 Task: Look for products in the category "Deodrant & Shave" from Preserve only.
Action: Mouse moved to (263, 120)
Screenshot: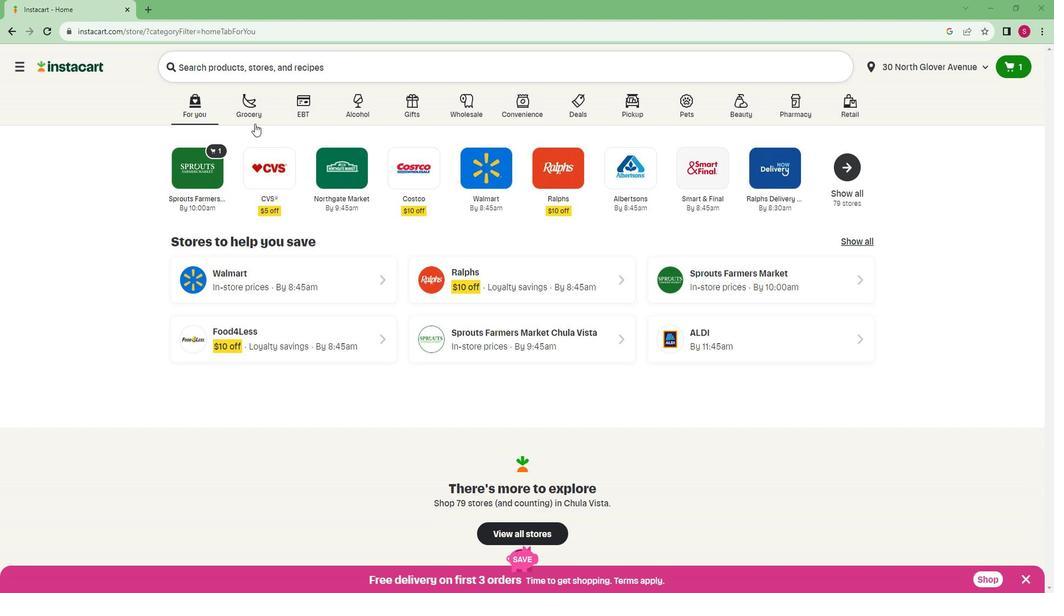 
Action: Mouse pressed left at (263, 120)
Screenshot: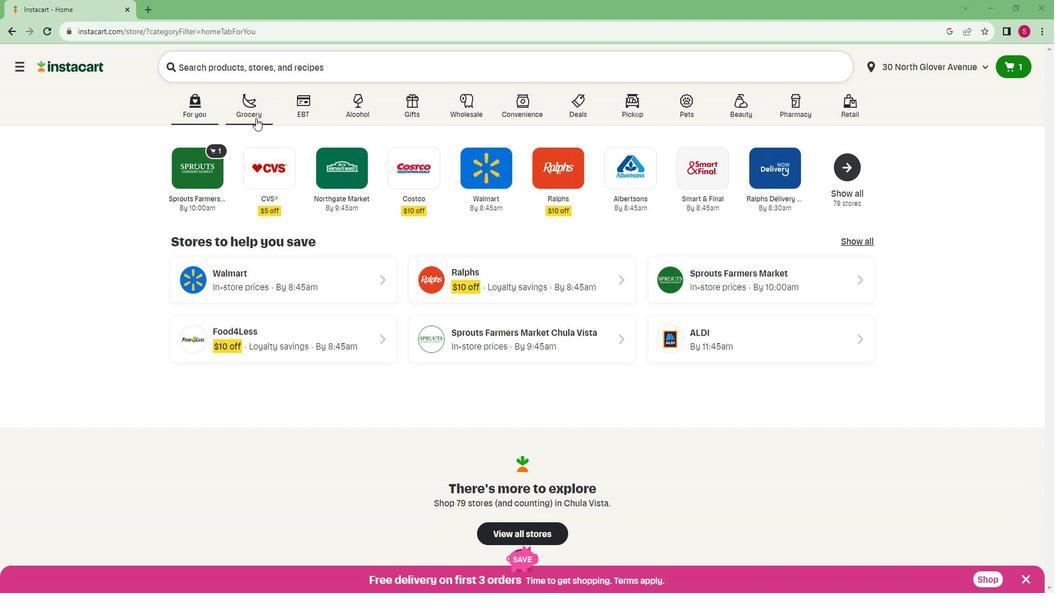 
Action: Mouse moved to (207, 361)
Screenshot: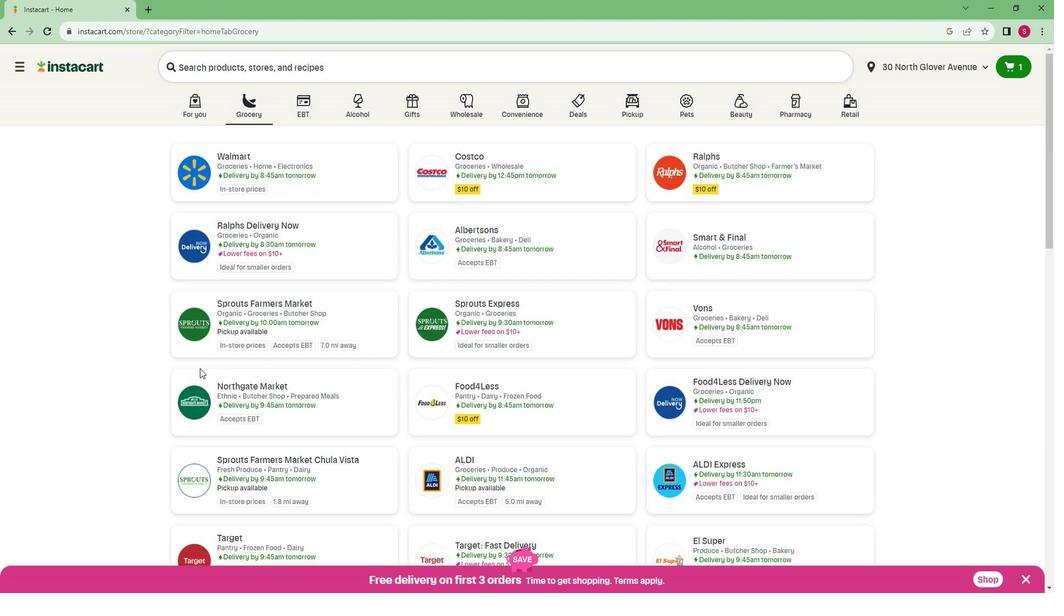 
Action: Mouse scrolled (207, 361) with delta (0, 0)
Screenshot: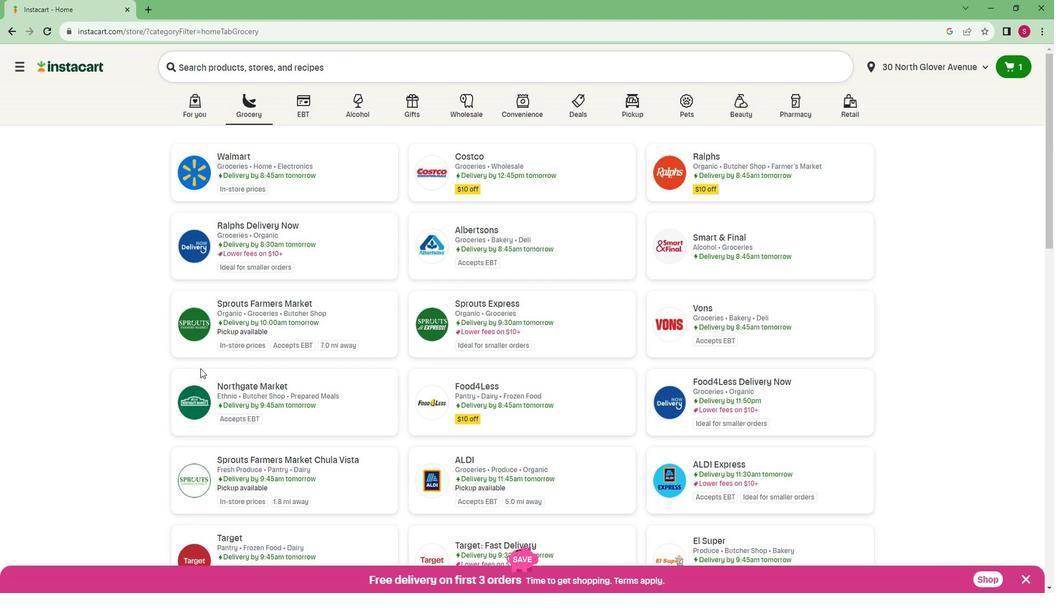
Action: Mouse scrolled (207, 361) with delta (0, 0)
Screenshot: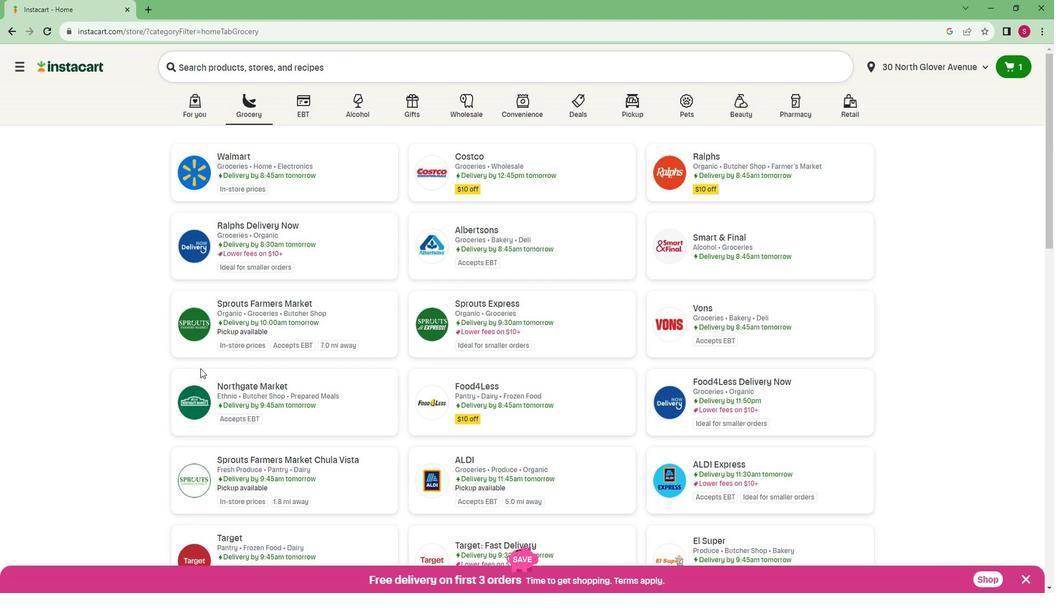 
Action: Mouse scrolled (207, 361) with delta (0, 0)
Screenshot: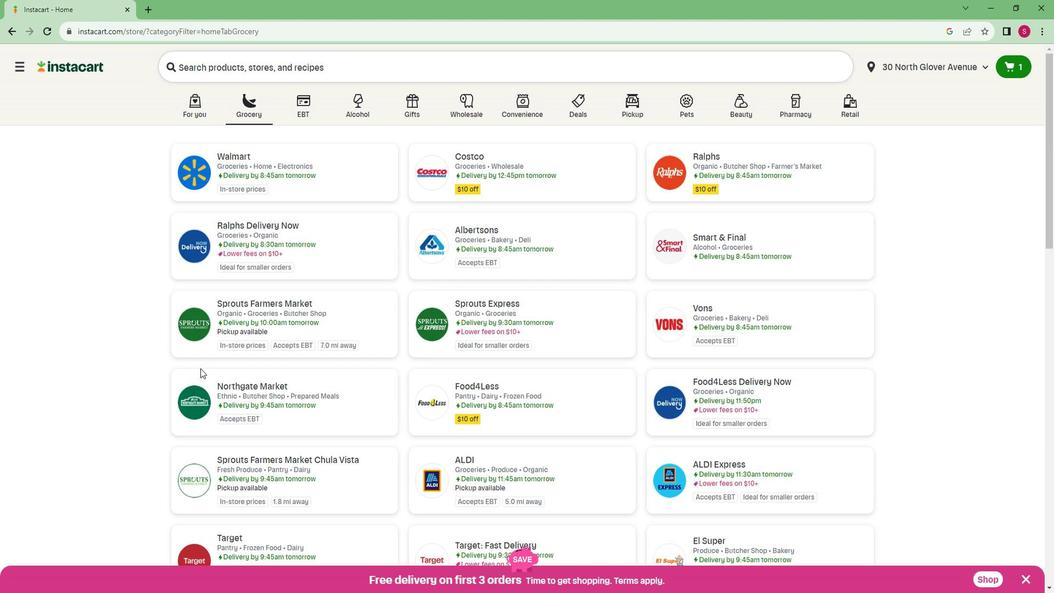 
Action: Mouse scrolled (207, 361) with delta (0, 0)
Screenshot: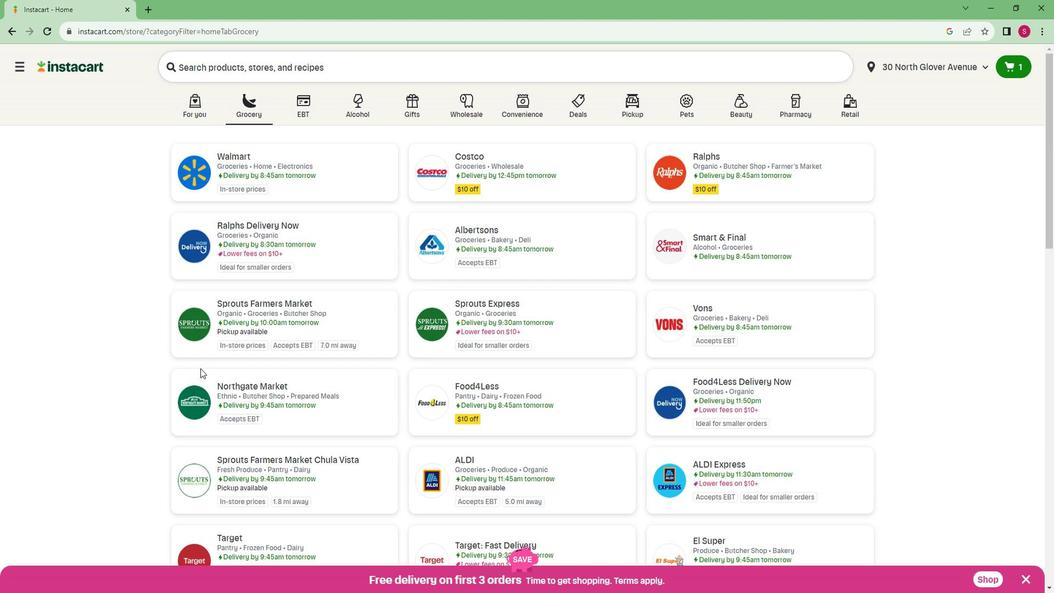 
Action: Mouse scrolled (207, 361) with delta (0, 0)
Screenshot: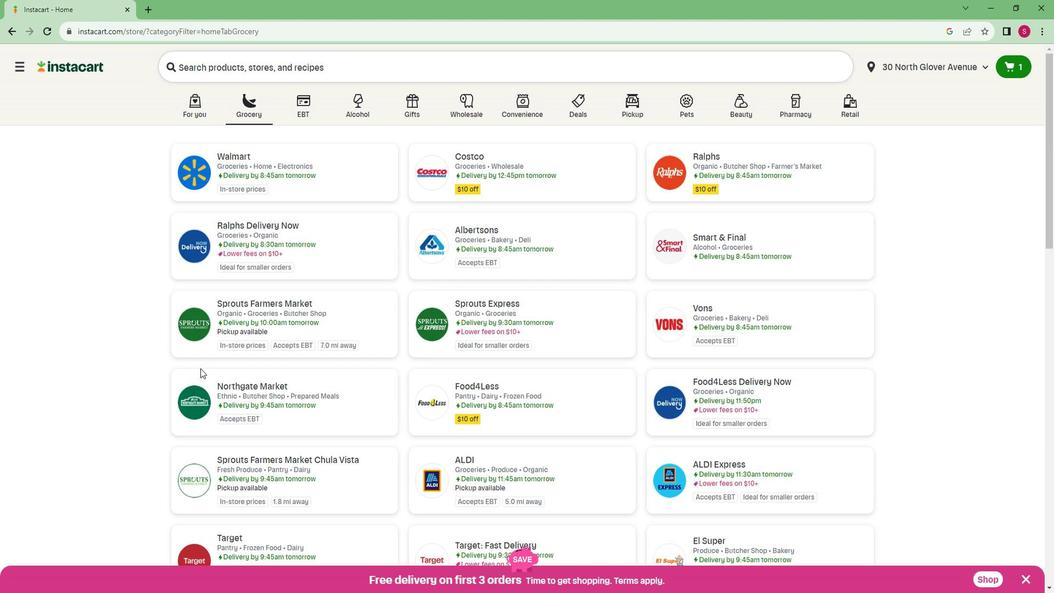 
Action: Mouse scrolled (207, 361) with delta (0, 0)
Screenshot: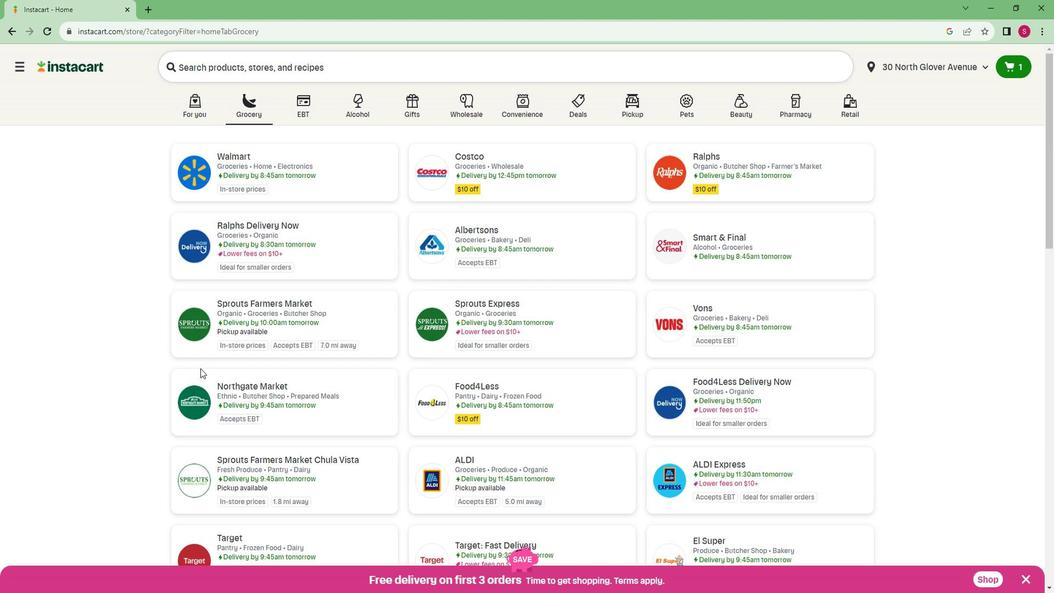 
Action: Mouse moved to (210, 347)
Screenshot: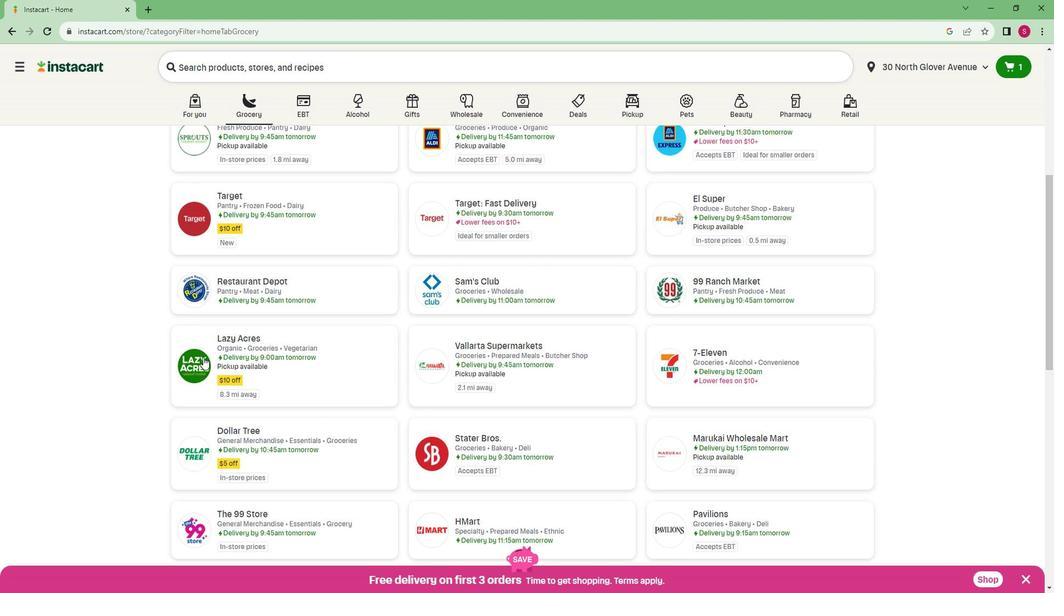 
Action: Mouse scrolled (210, 348) with delta (0, 0)
Screenshot: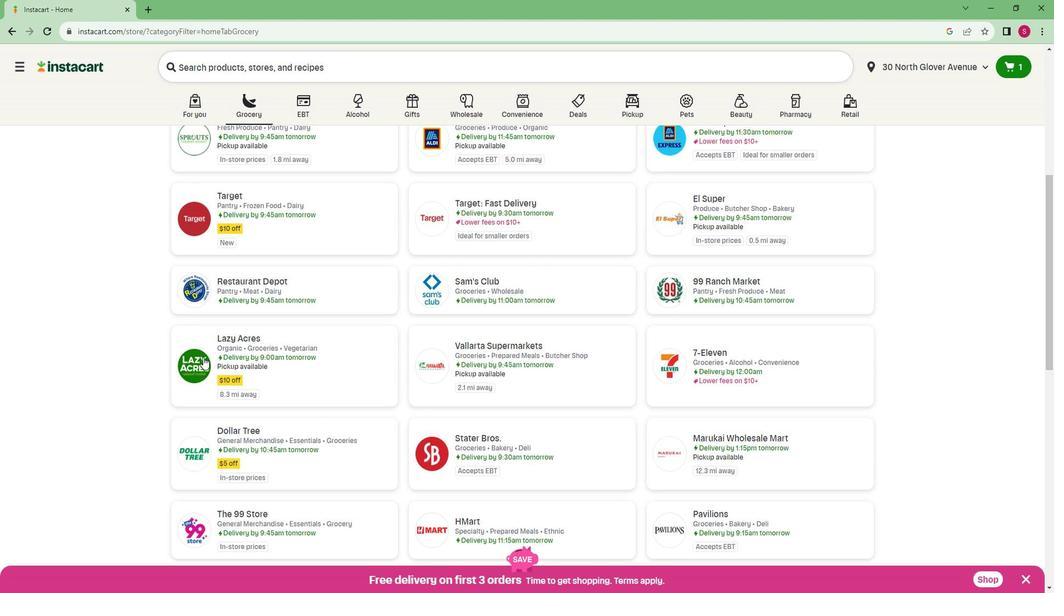 
Action: Mouse scrolled (210, 348) with delta (0, 0)
Screenshot: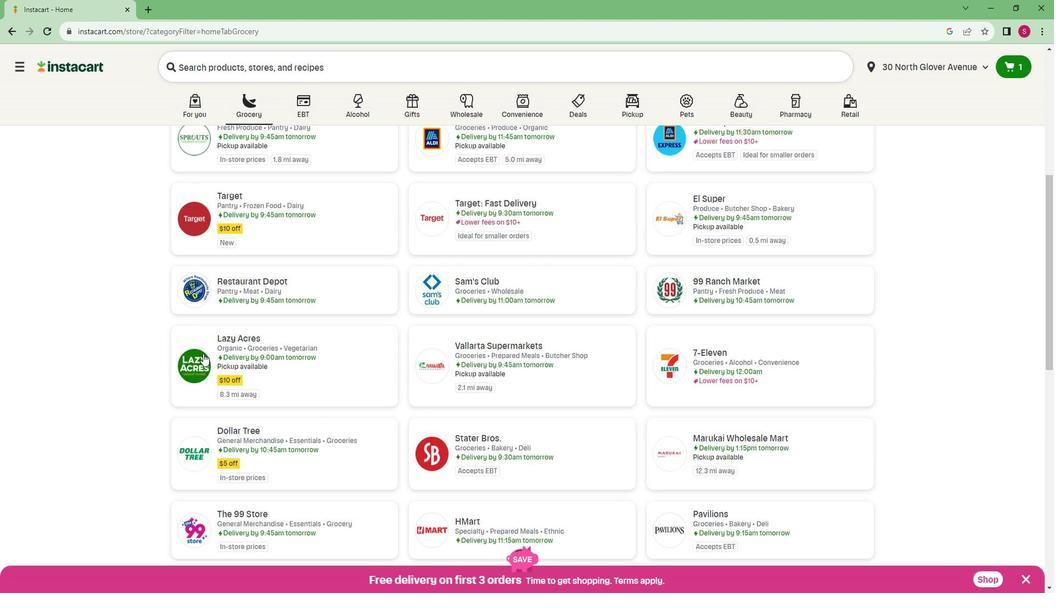 
Action: Mouse moved to (210, 345)
Screenshot: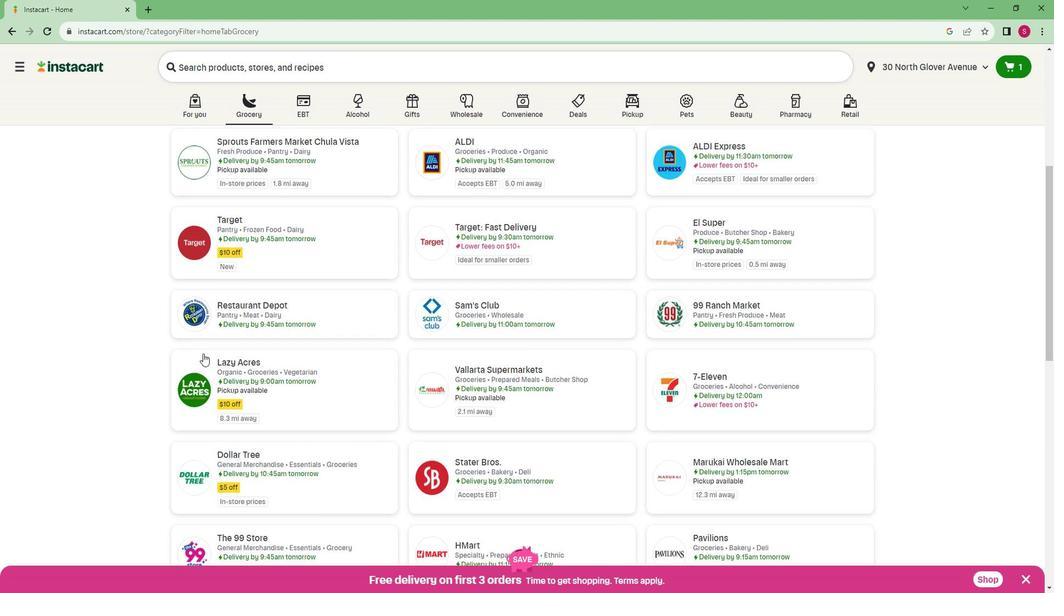 
Action: Mouse scrolled (210, 346) with delta (0, 0)
Screenshot: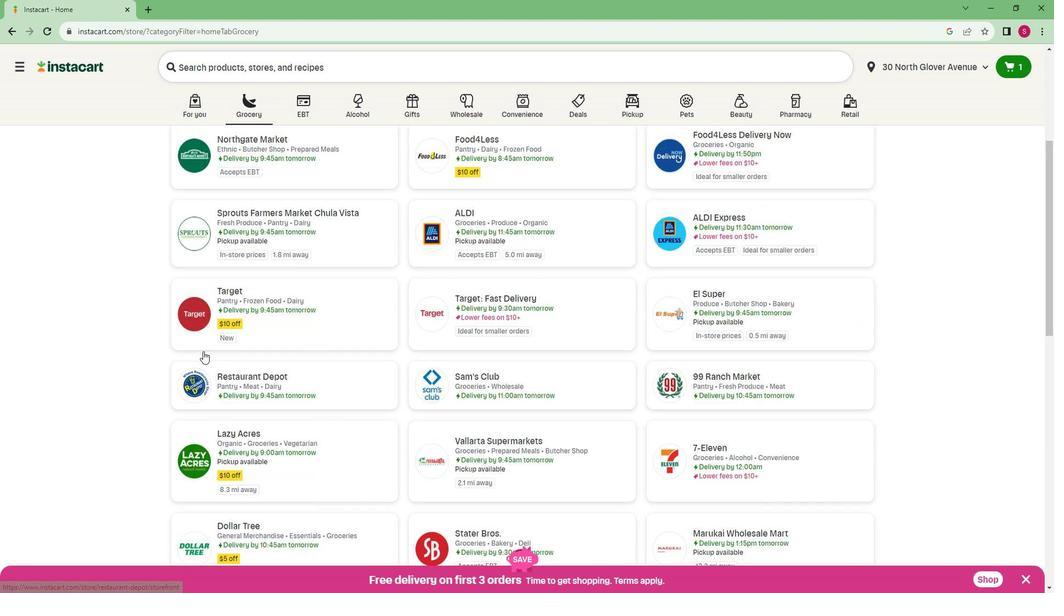 
Action: Mouse moved to (258, 169)
Screenshot: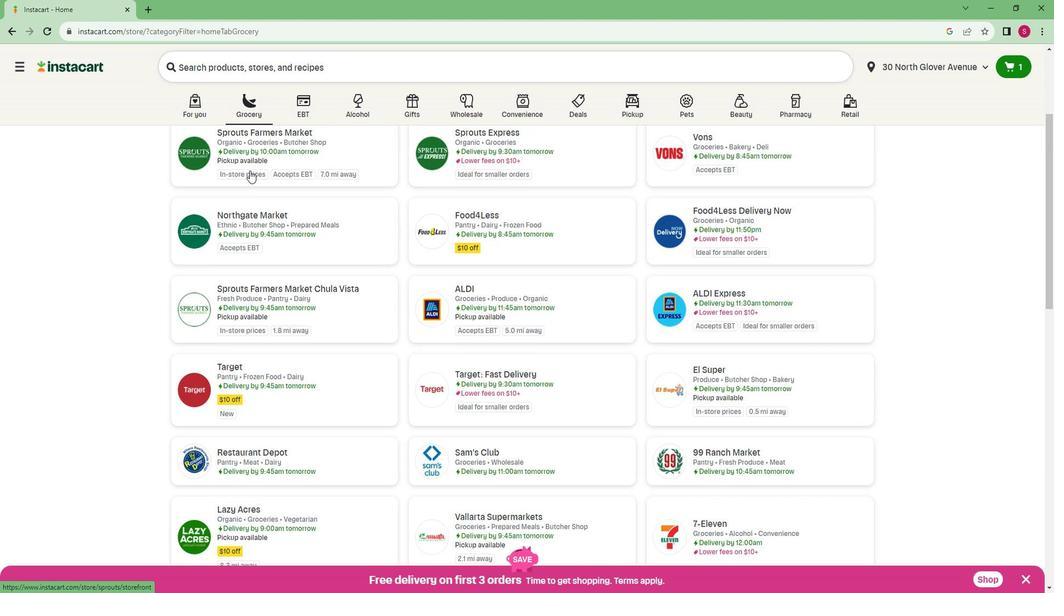 
Action: Mouse pressed left at (258, 169)
Screenshot: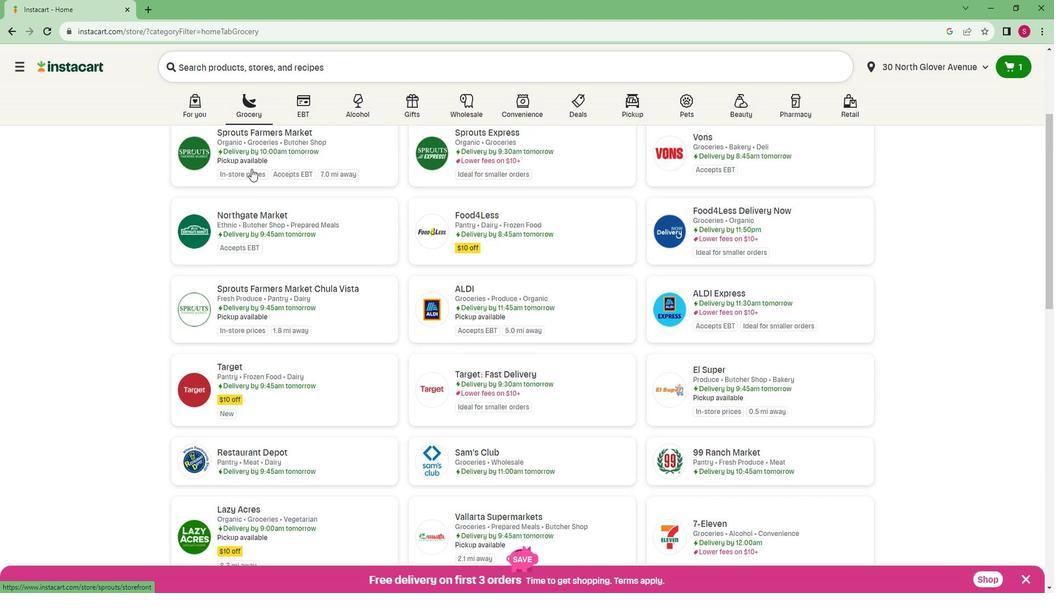 
Action: Mouse moved to (40, 396)
Screenshot: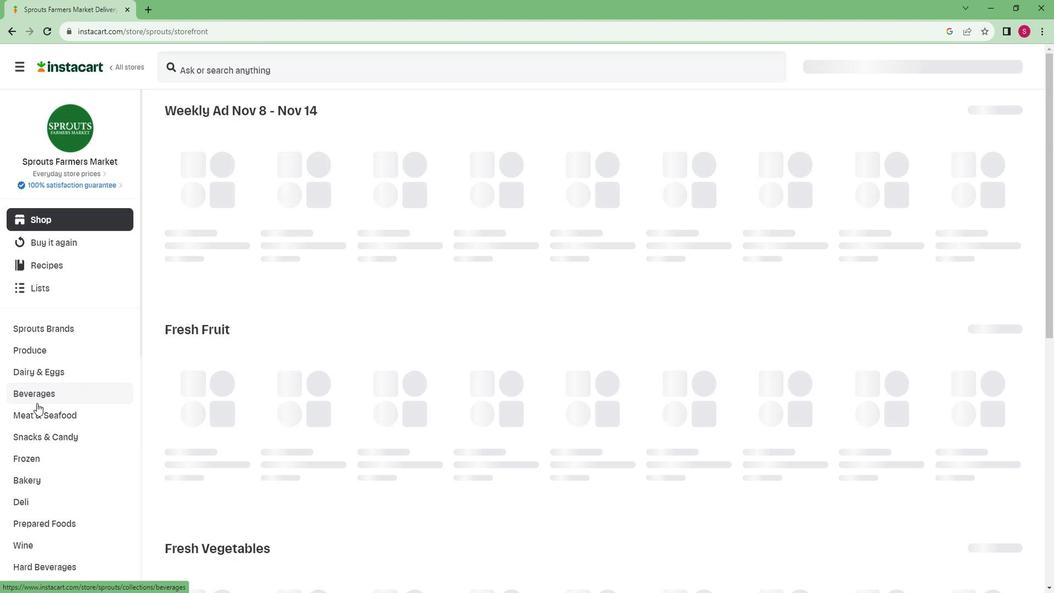 
Action: Mouse scrolled (40, 396) with delta (0, 0)
Screenshot: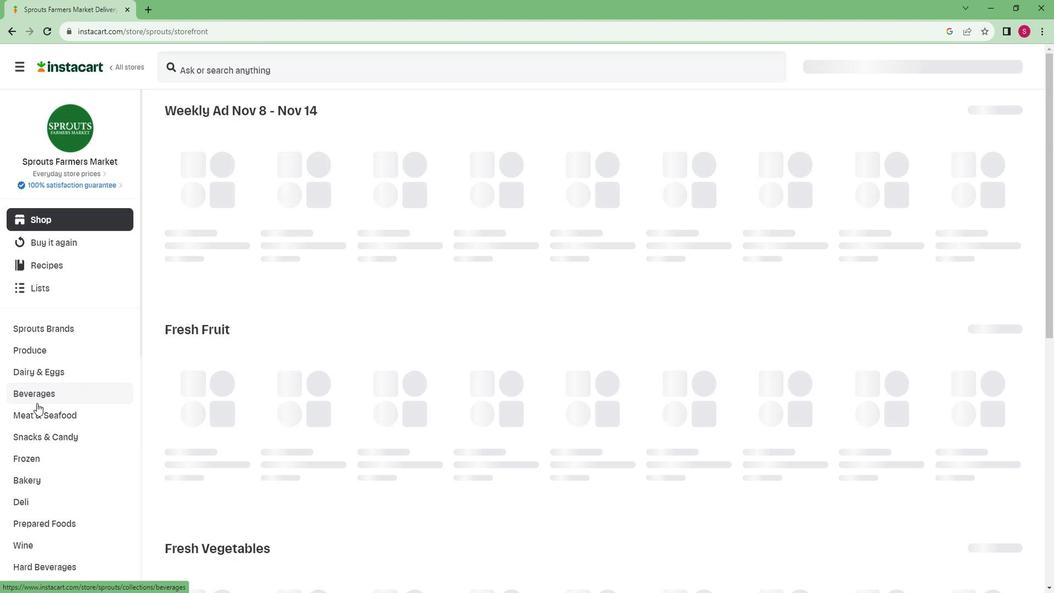 
Action: Mouse moved to (38, 397)
Screenshot: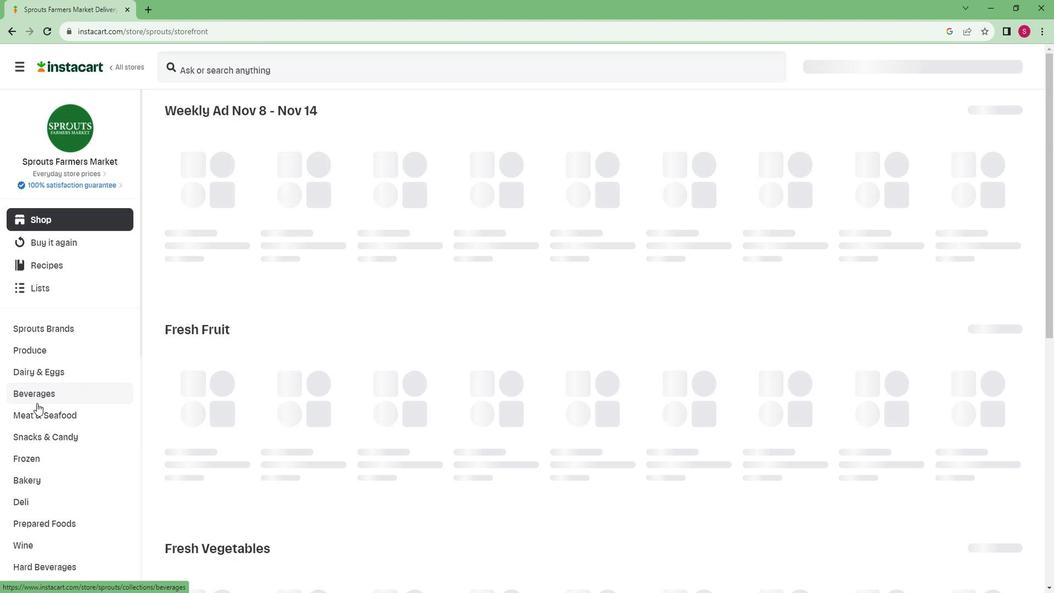 
Action: Mouse scrolled (38, 396) with delta (0, 0)
Screenshot: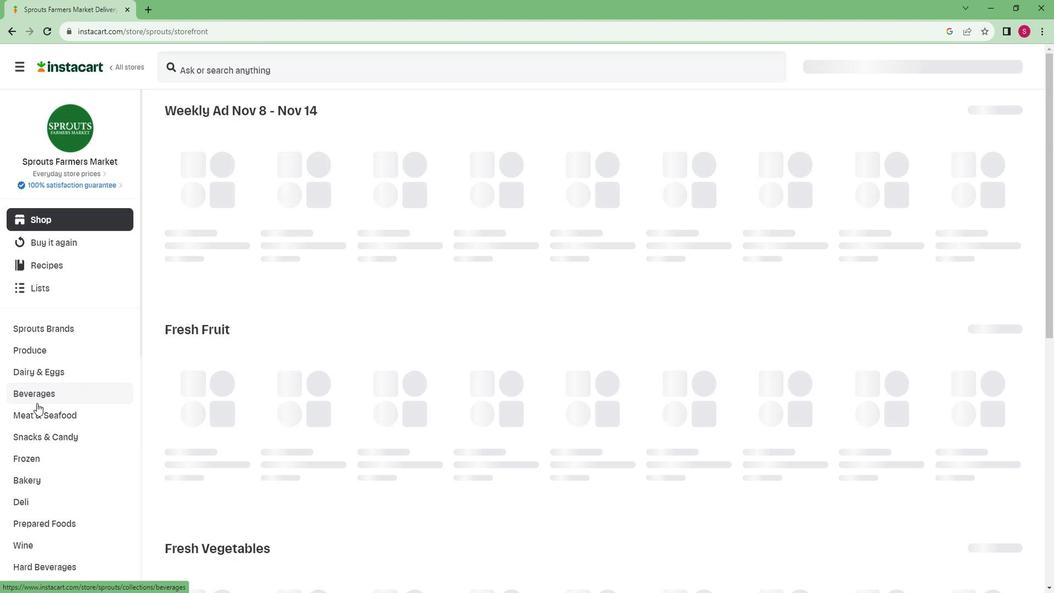 
Action: Mouse moved to (36, 397)
Screenshot: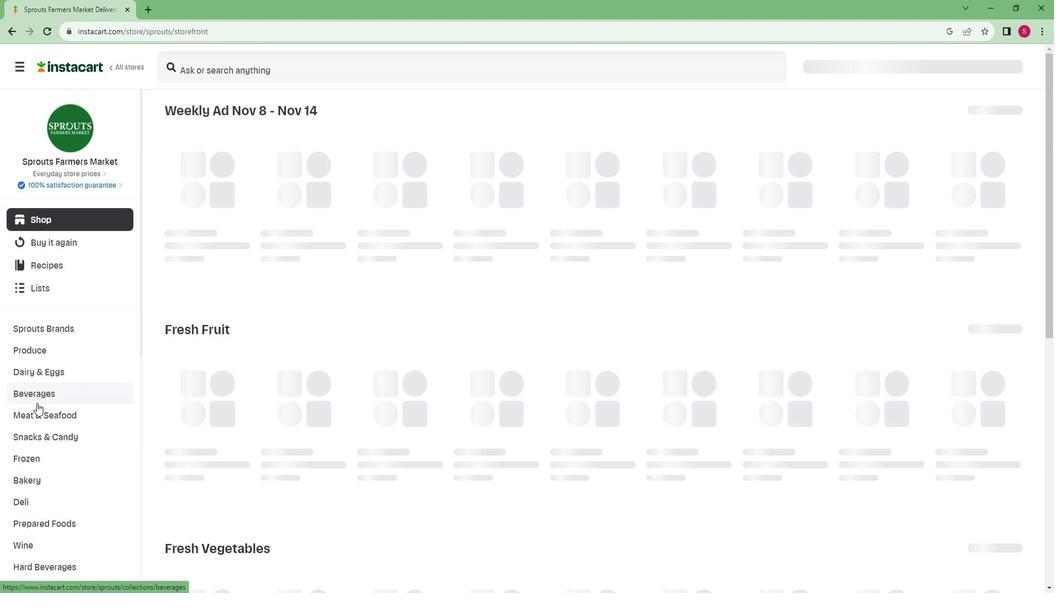 
Action: Mouse scrolled (36, 397) with delta (0, 0)
Screenshot: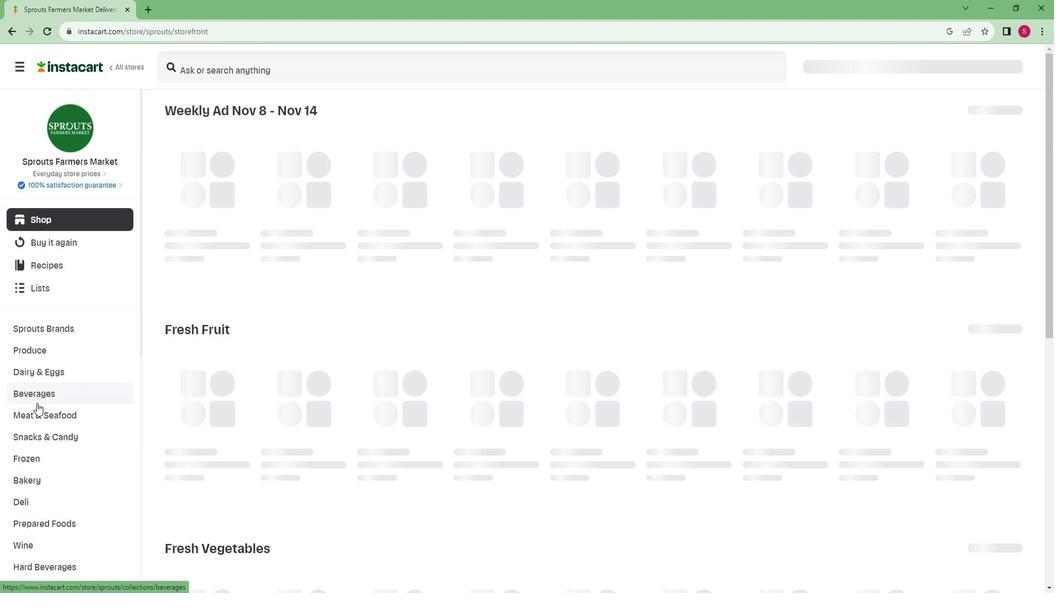 
Action: Mouse moved to (36, 398)
Screenshot: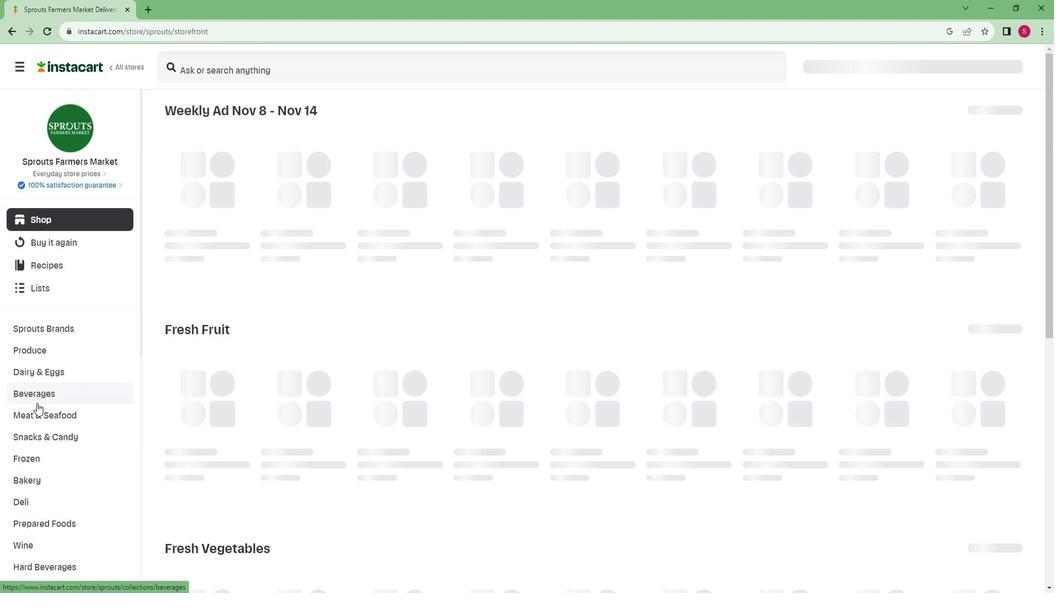 
Action: Mouse scrolled (36, 397) with delta (0, 0)
Screenshot: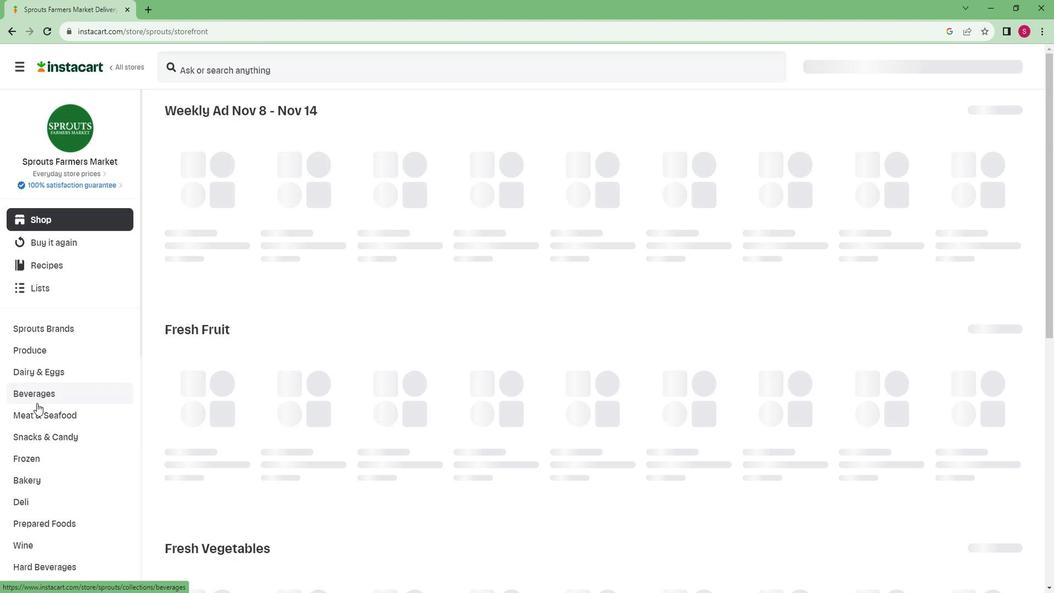 
Action: Mouse moved to (34, 398)
Screenshot: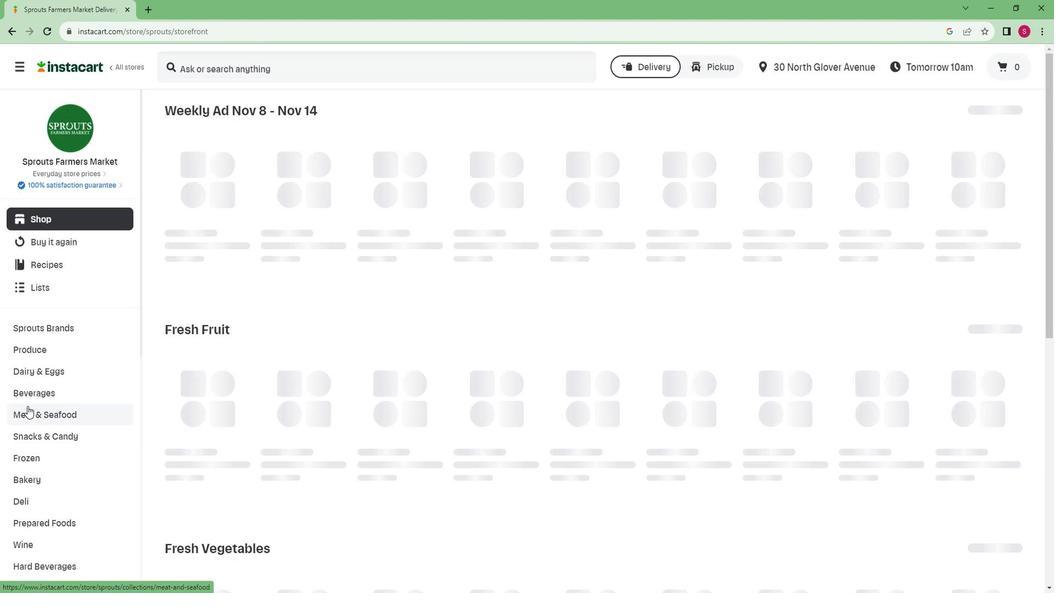 
Action: Mouse scrolled (34, 398) with delta (0, 0)
Screenshot: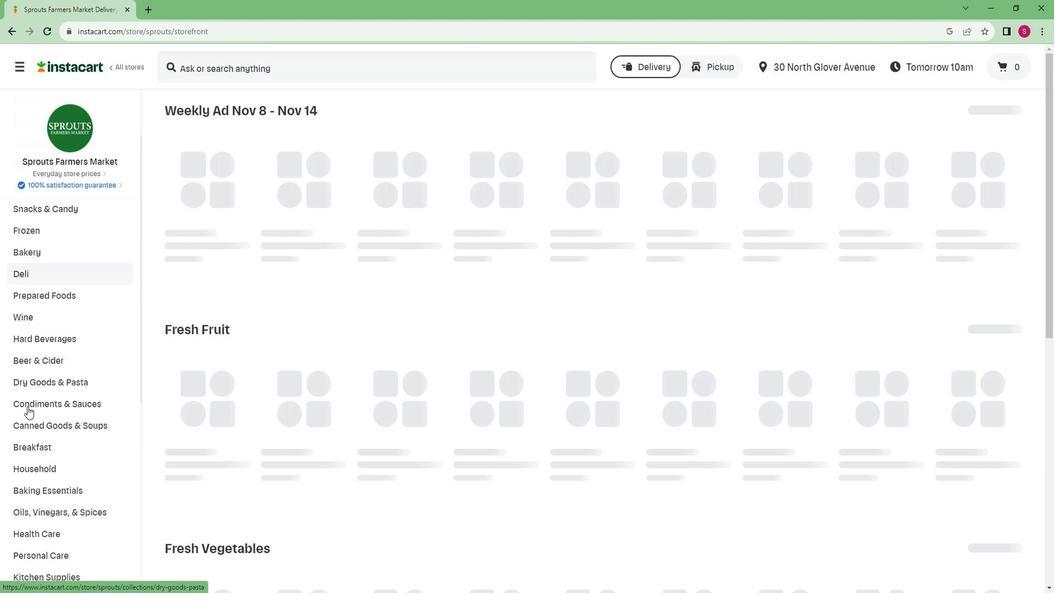
Action: Mouse scrolled (34, 398) with delta (0, 0)
Screenshot: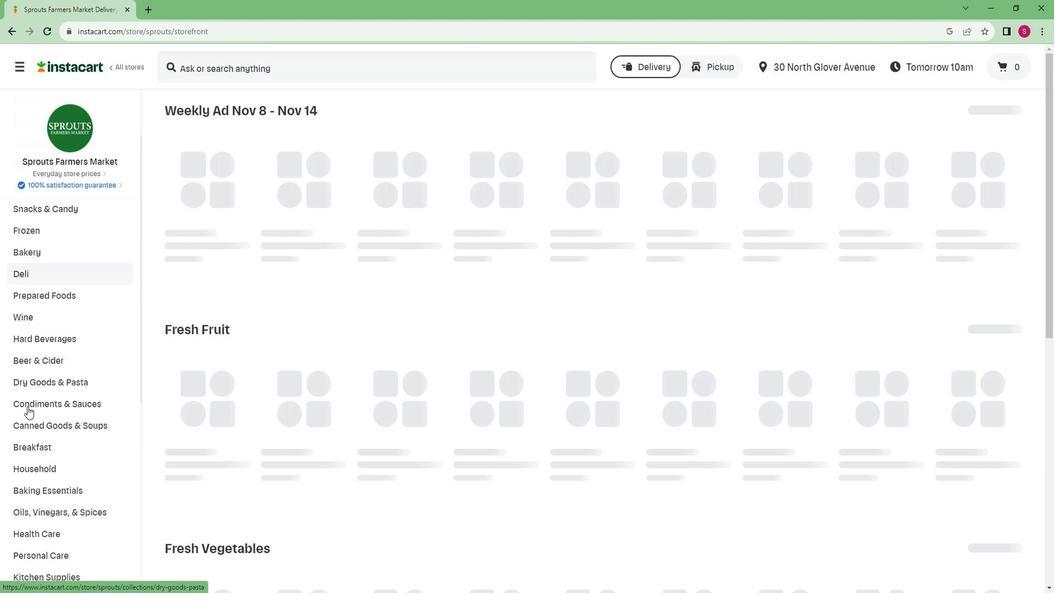 
Action: Mouse scrolled (34, 398) with delta (0, 0)
Screenshot: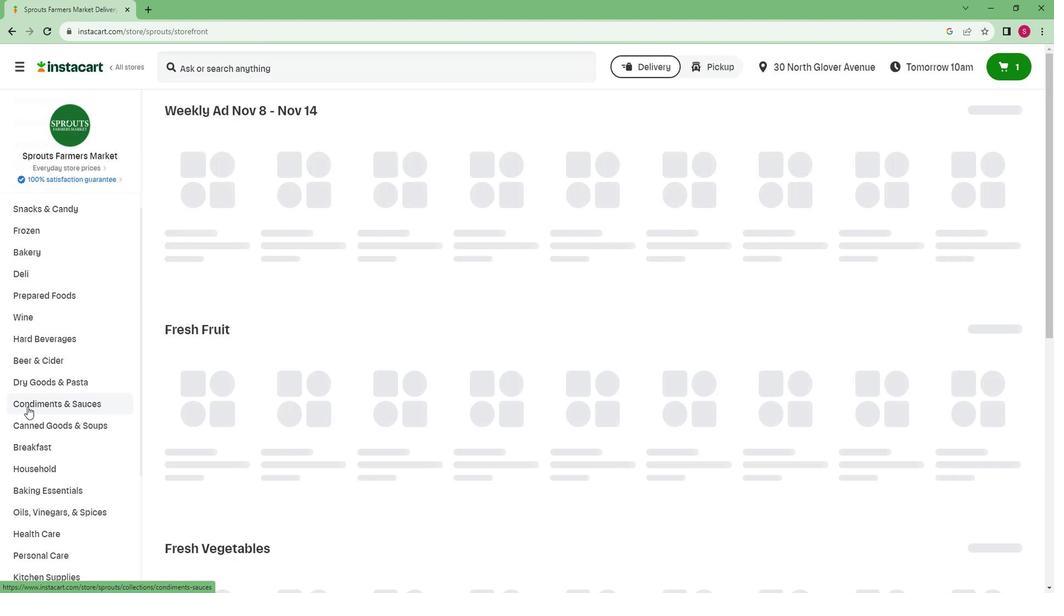 
Action: Mouse scrolled (34, 398) with delta (0, 0)
Screenshot: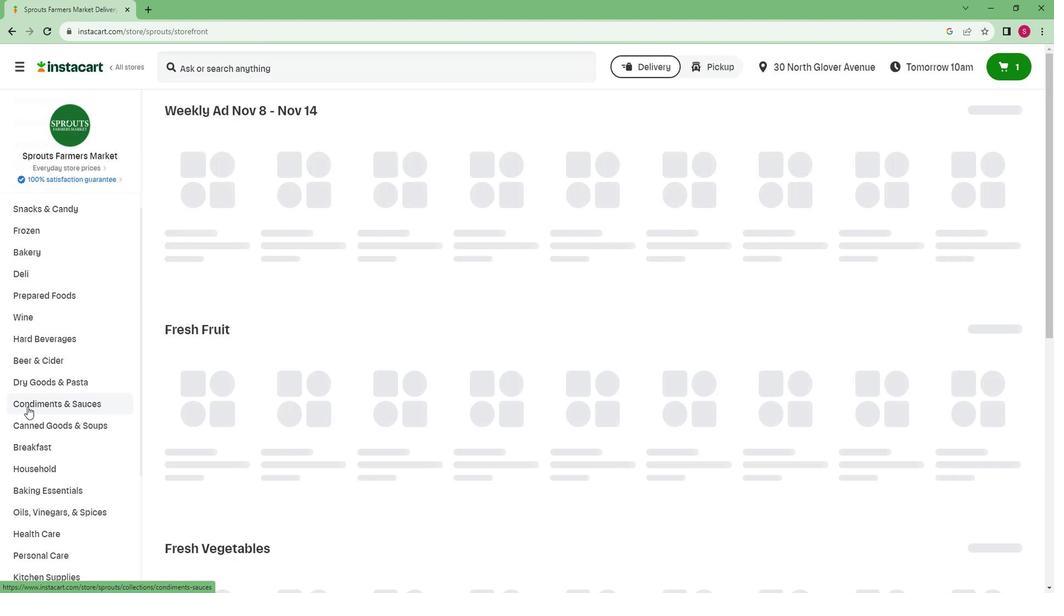 
Action: Mouse scrolled (34, 398) with delta (0, 0)
Screenshot: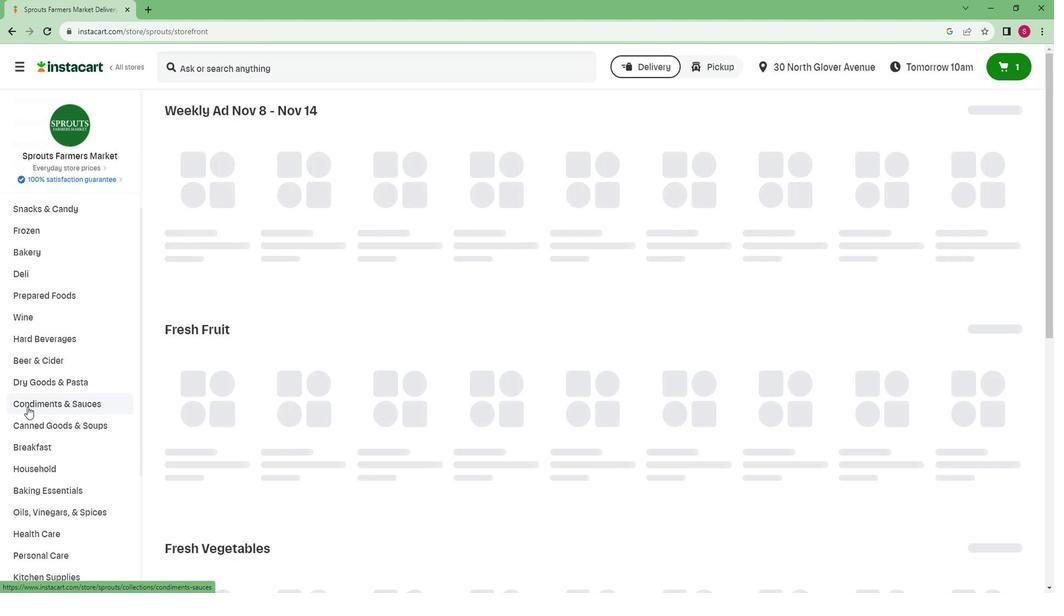 
Action: Mouse scrolled (34, 398) with delta (0, 0)
Screenshot: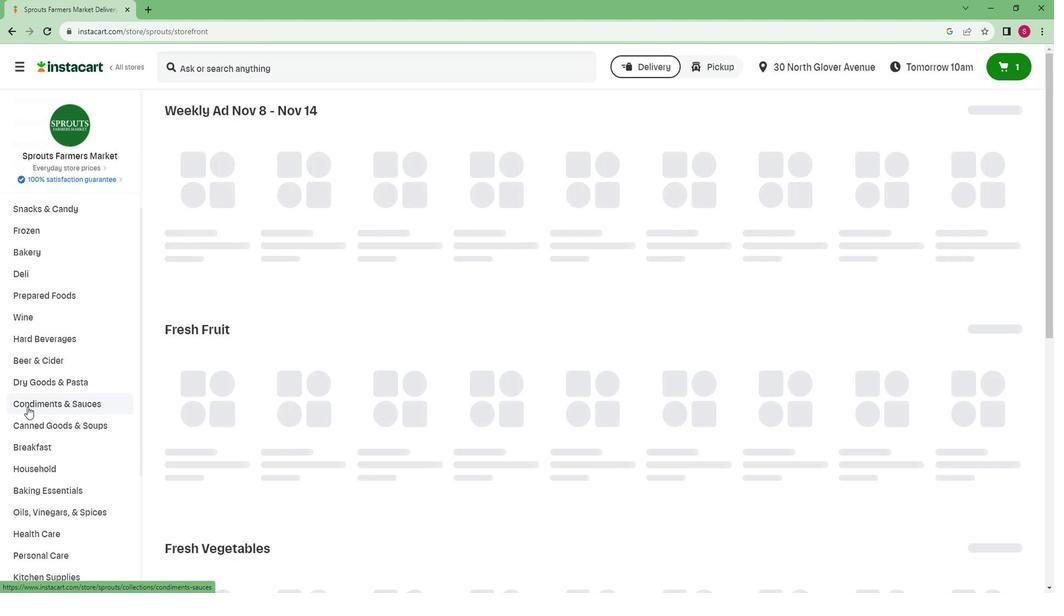 
Action: Mouse scrolled (34, 398) with delta (0, 0)
Screenshot: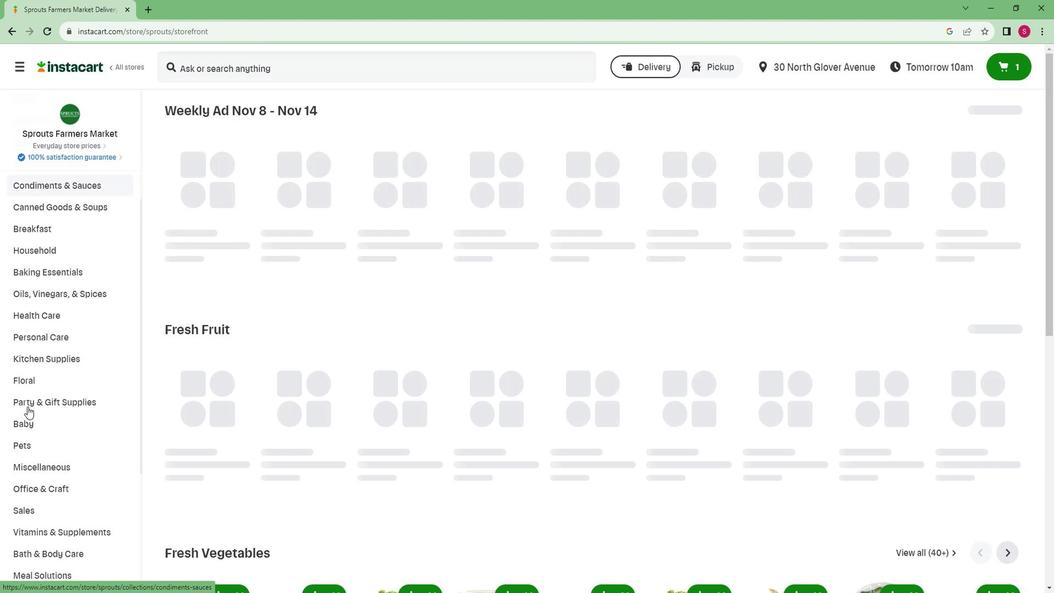 
Action: Mouse scrolled (34, 398) with delta (0, 0)
Screenshot: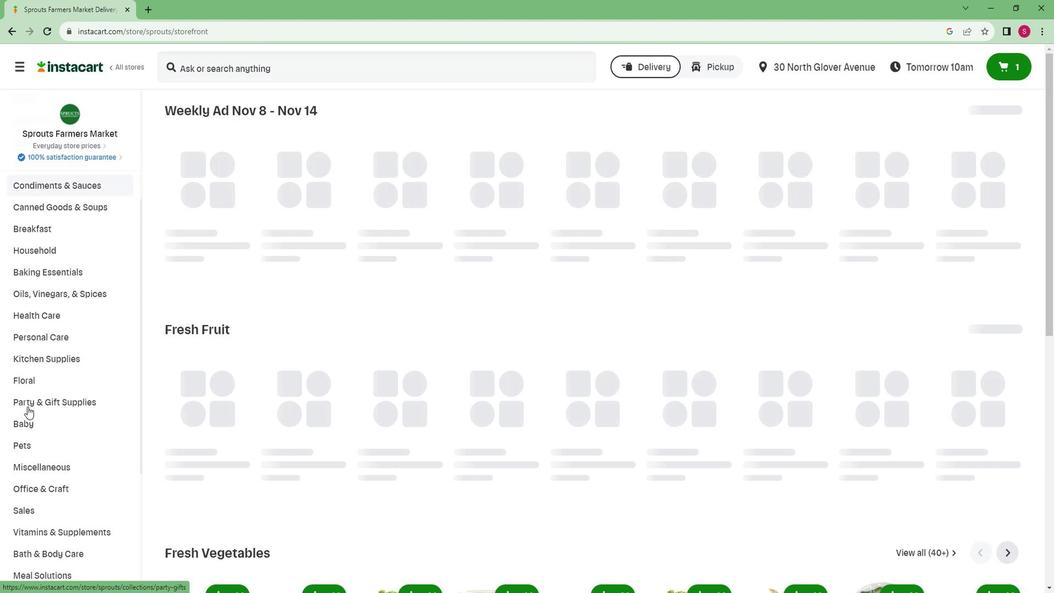 
Action: Mouse scrolled (34, 398) with delta (0, 0)
Screenshot: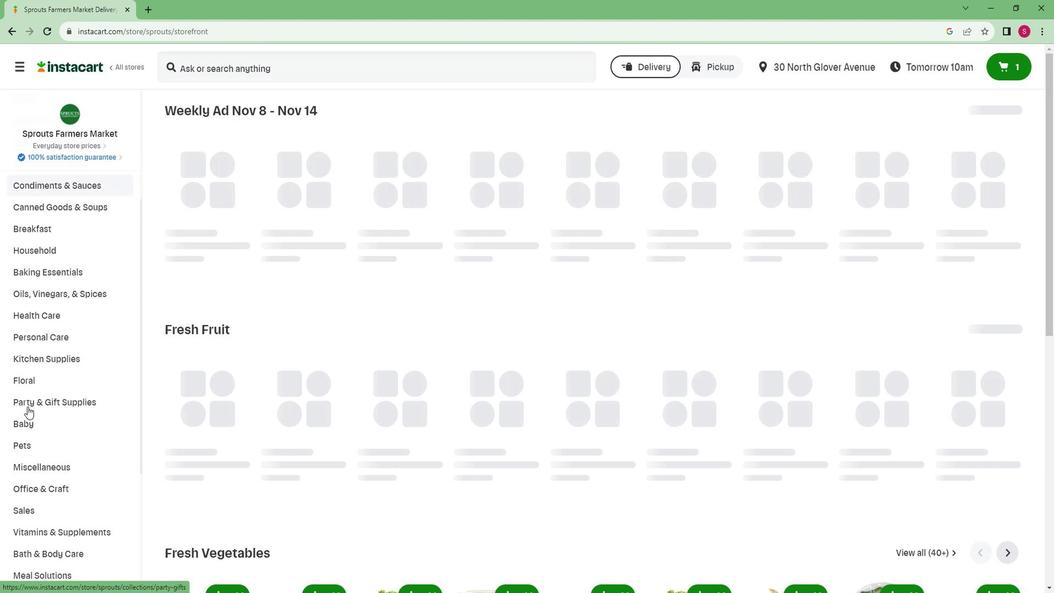 
Action: Mouse scrolled (34, 398) with delta (0, 0)
Screenshot: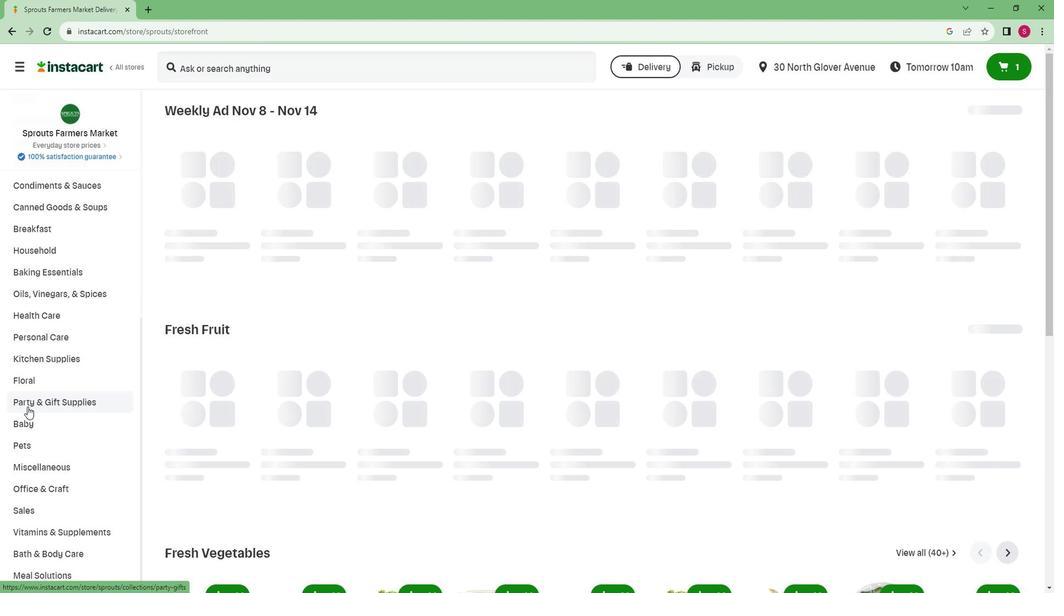 
Action: Mouse moved to (30, 533)
Screenshot: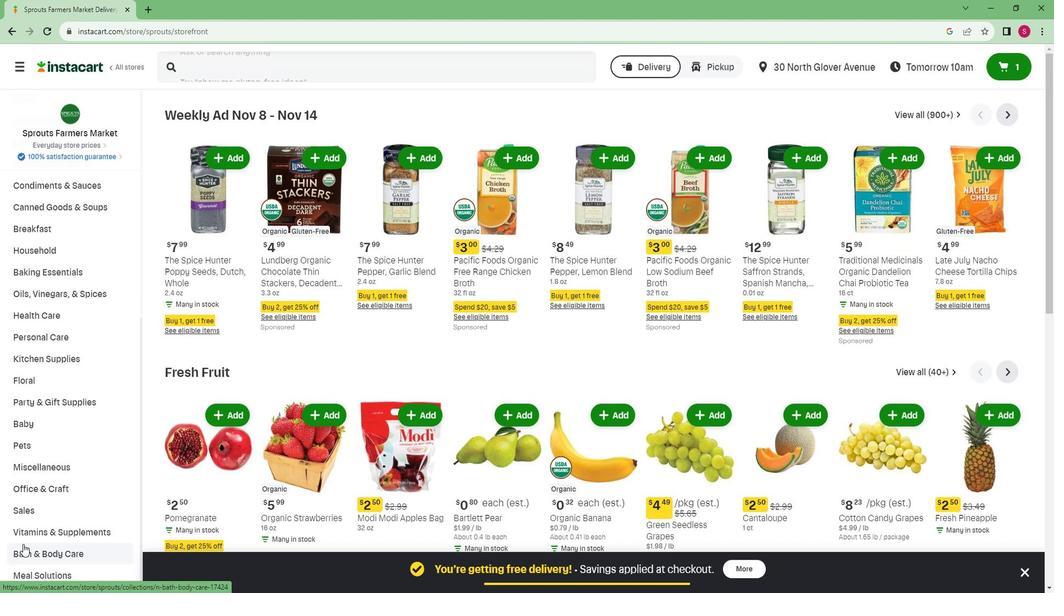 
Action: Mouse pressed left at (30, 533)
Screenshot: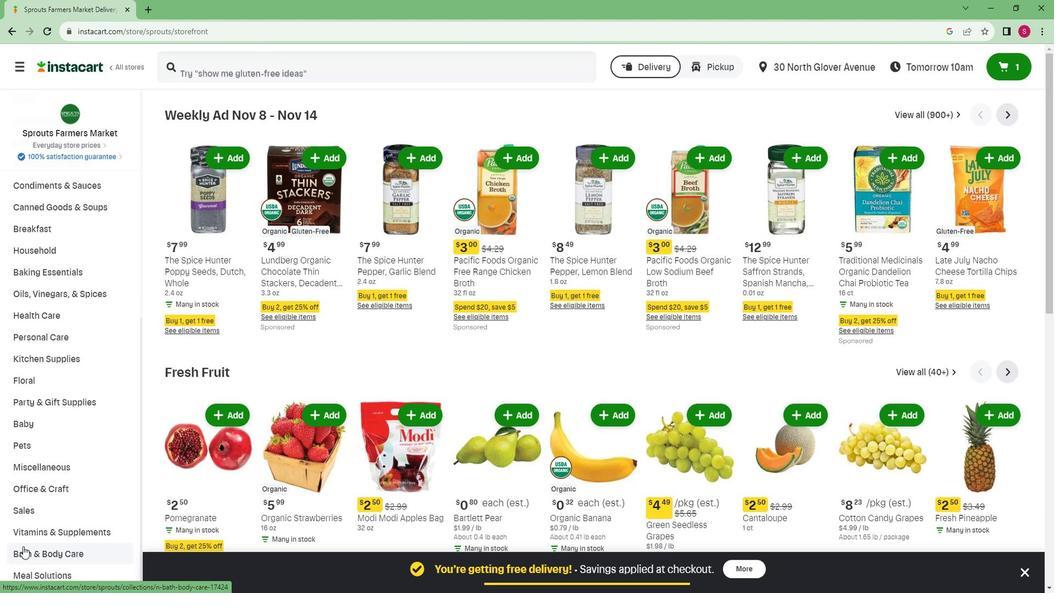 
Action: Mouse moved to (788, 138)
Screenshot: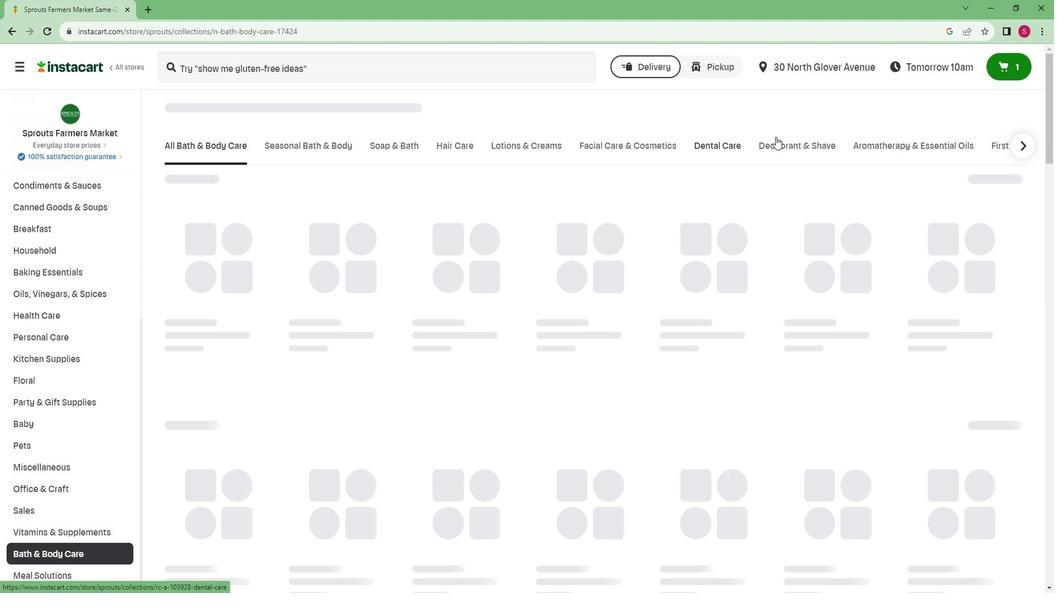 
Action: Mouse pressed left at (788, 138)
Screenshot: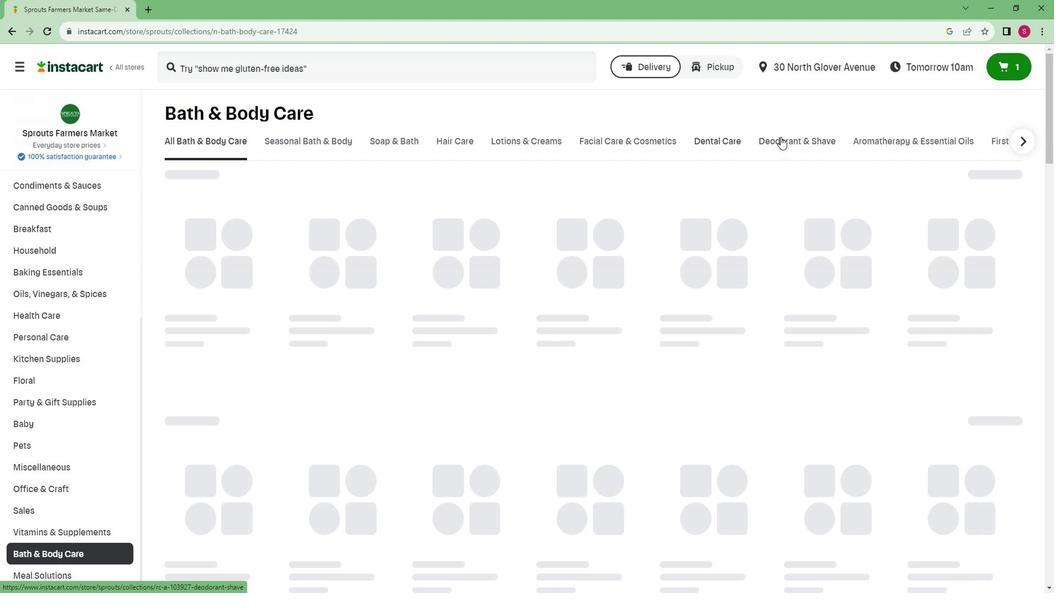 
Action: Mouse moved to (262, 187)
Screenshot: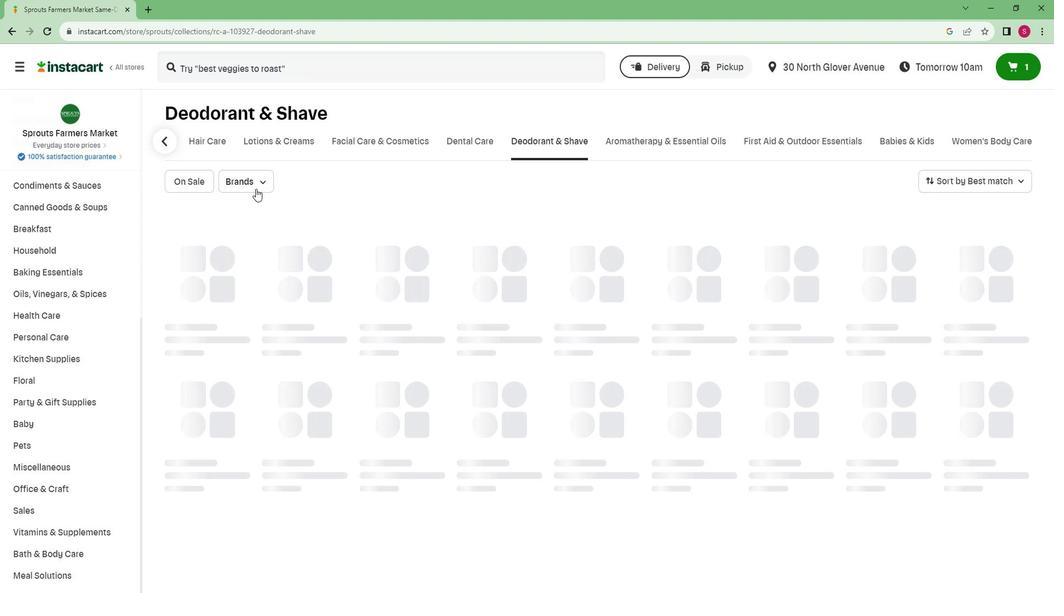
Action: Mouse pressed left at (262, 187)
Screenshot: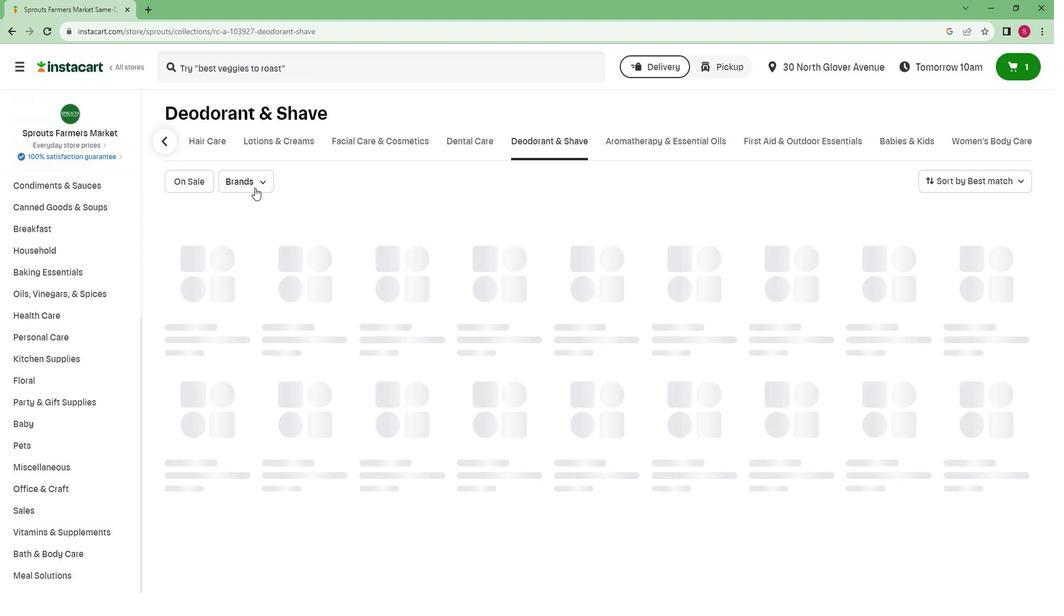 
Action: Mouse moved to (254, 315)
Screenshot: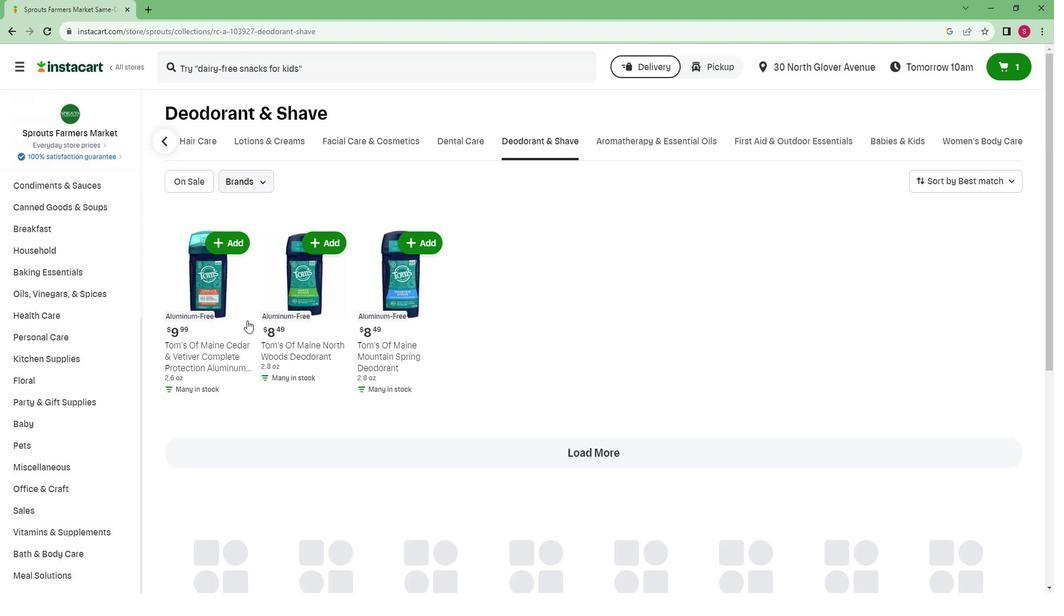 
Action: Mouse scrolled (254, 315) with delta (0, 0)
Screenshot: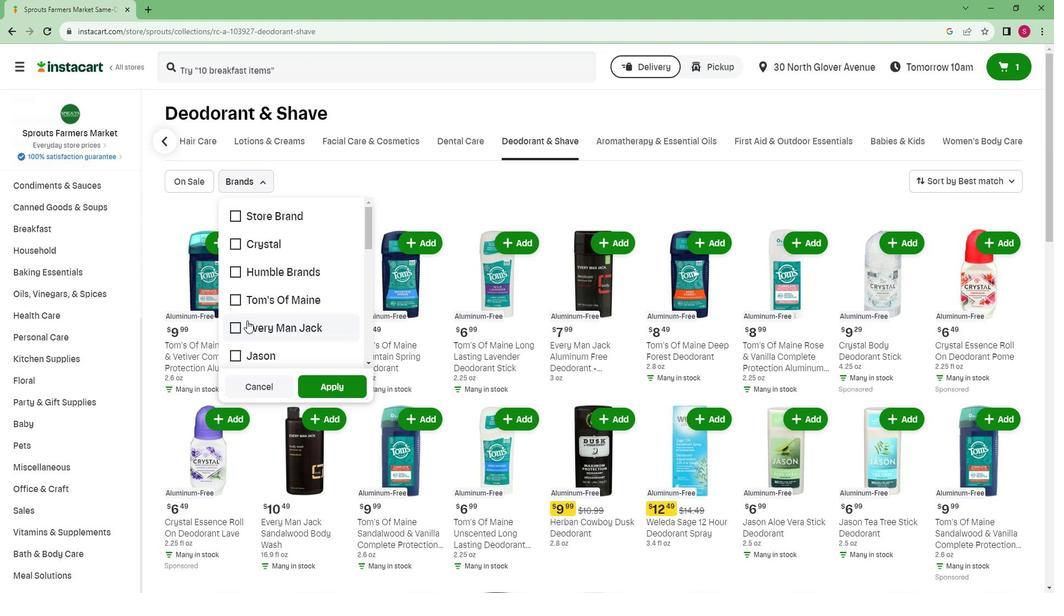 
Action: Mouse scrolled (254, 315) with delta (0, 0)
Screenshot: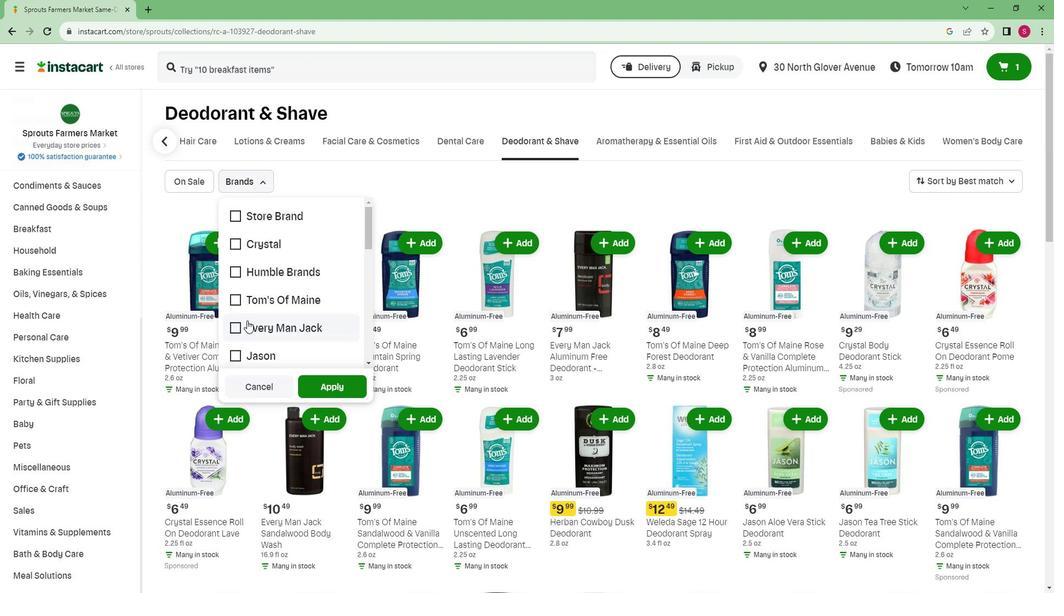 
Action: Mouse scrolled (254, 315) with delta (0, 0)
Screenshot: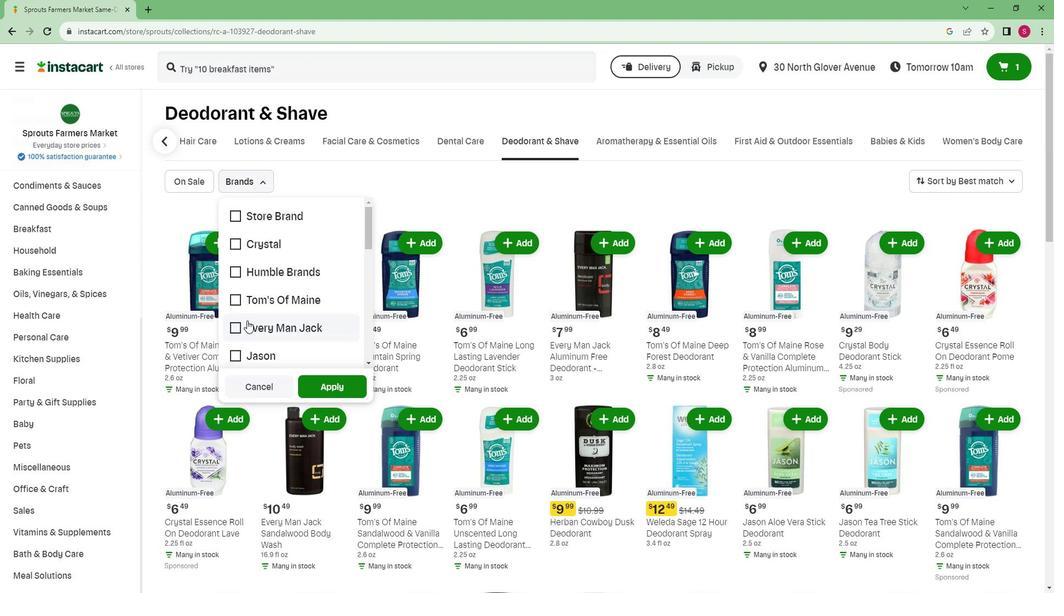 
Action: Mouse scrolled (254, 315) with delta (0, 0)
Screenshot: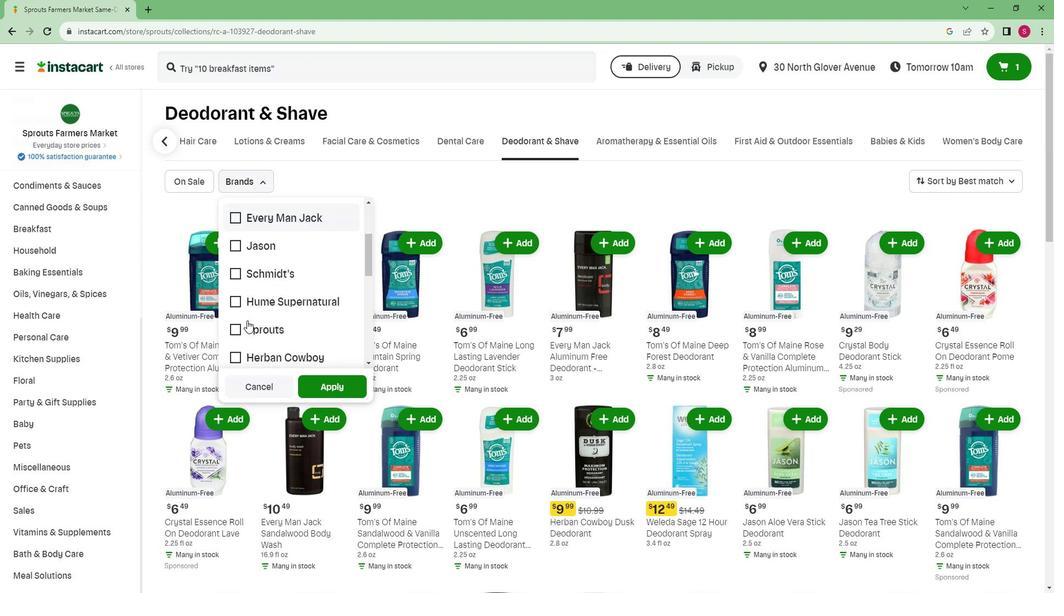 
Action: Mouse scrolled (254, 315) with delta (0, 0)
Screenshot: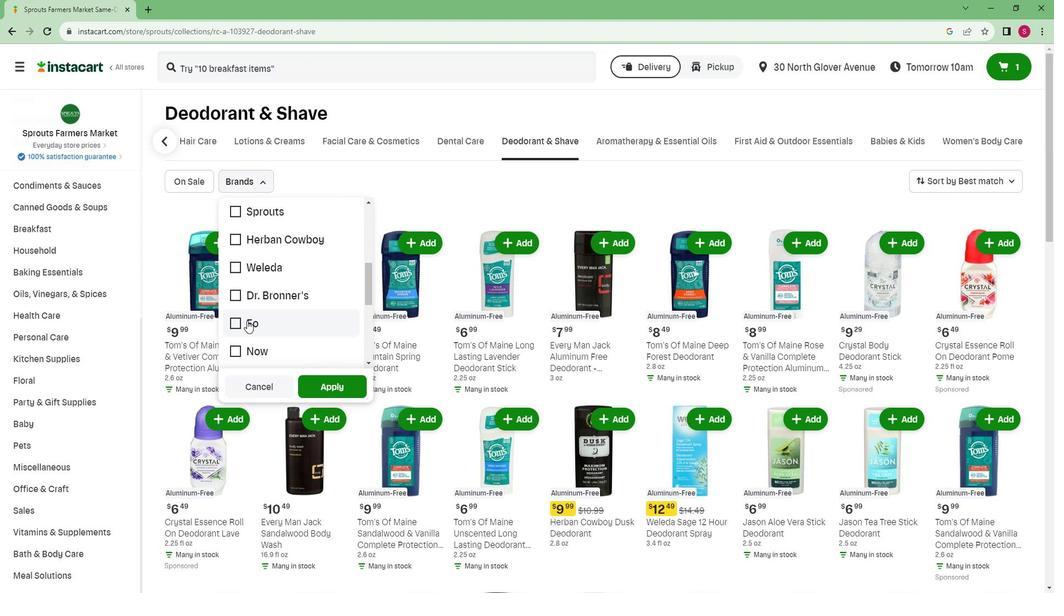 
Action: Mouse scrolled (254, 315) with delta (0, 0)
Screenshot: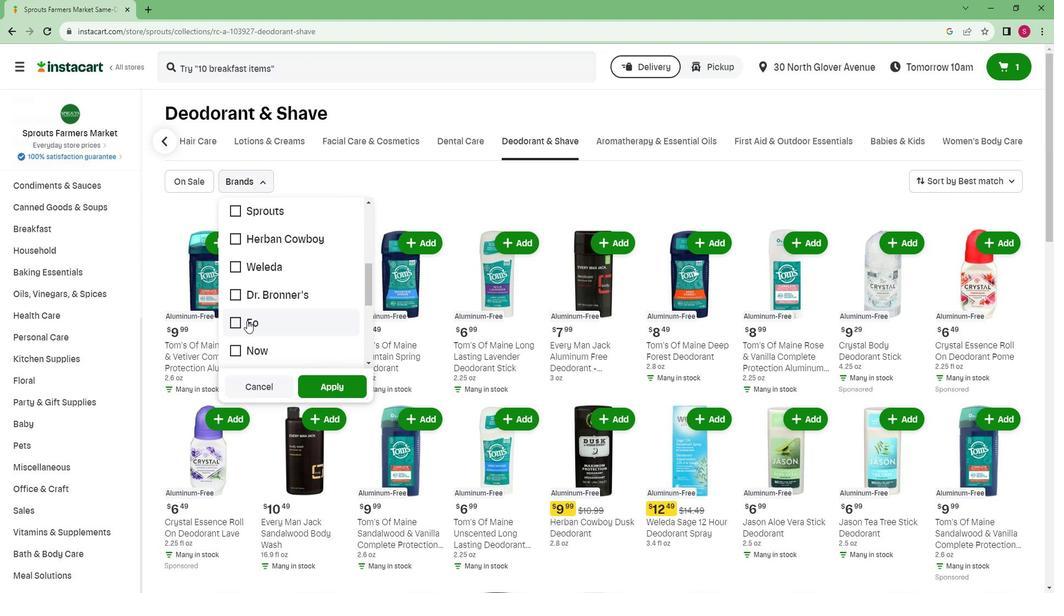 
Action: Mouse scrolled (254, 315) with delta (0, 0)
Screenshot: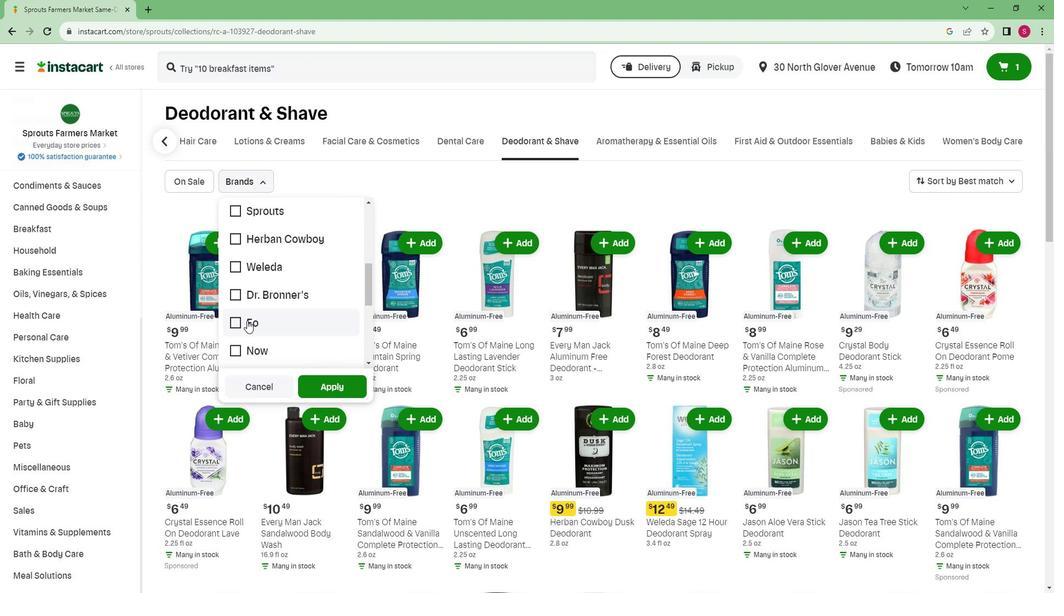
Action: Mouse moved to (276, 243)
Screenshot: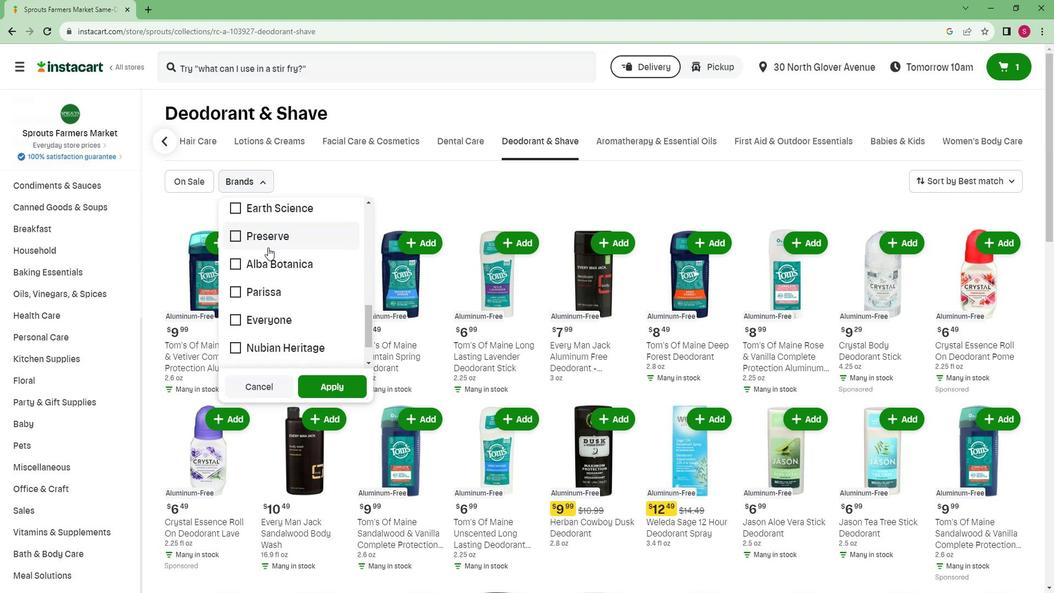 
Action: Mouse pressed left at (276, 243)
Screenshot: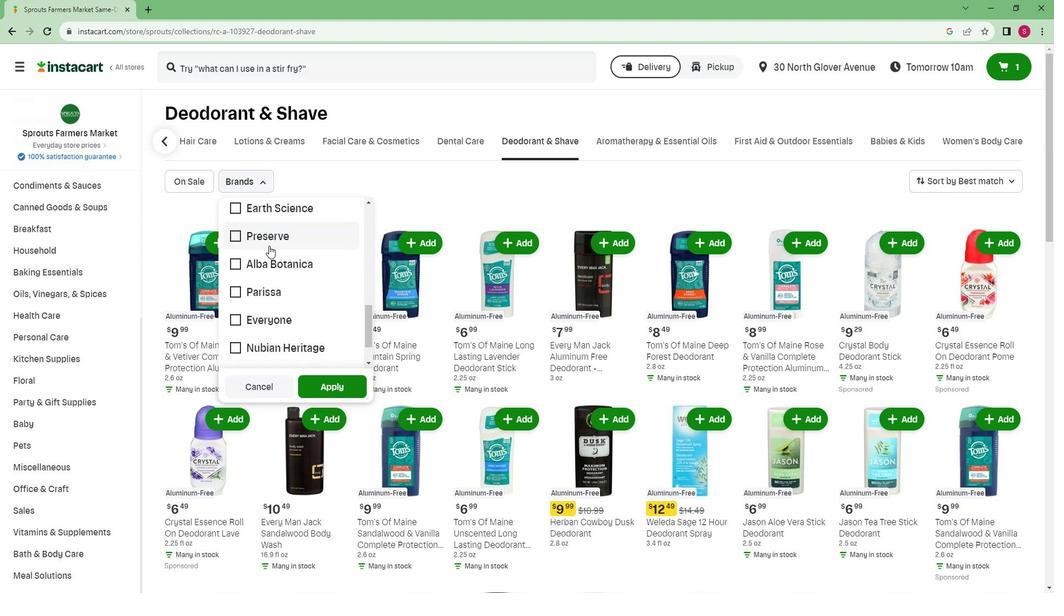 
Action: Mouse moved to (325, 375)
Screenshot: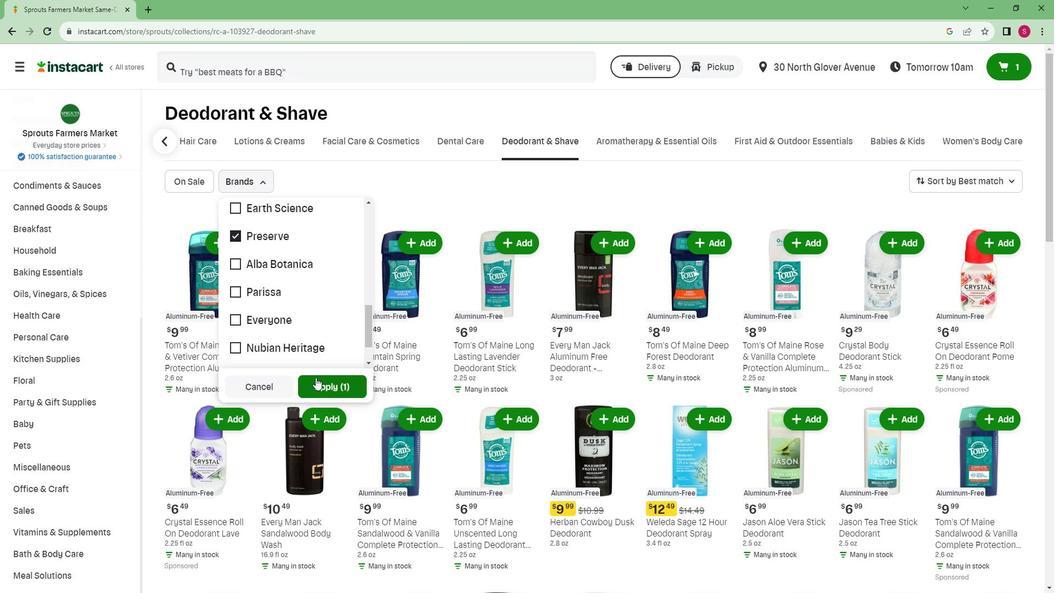 
Action: Mouse pressed left at (325, 375)
Screenshot: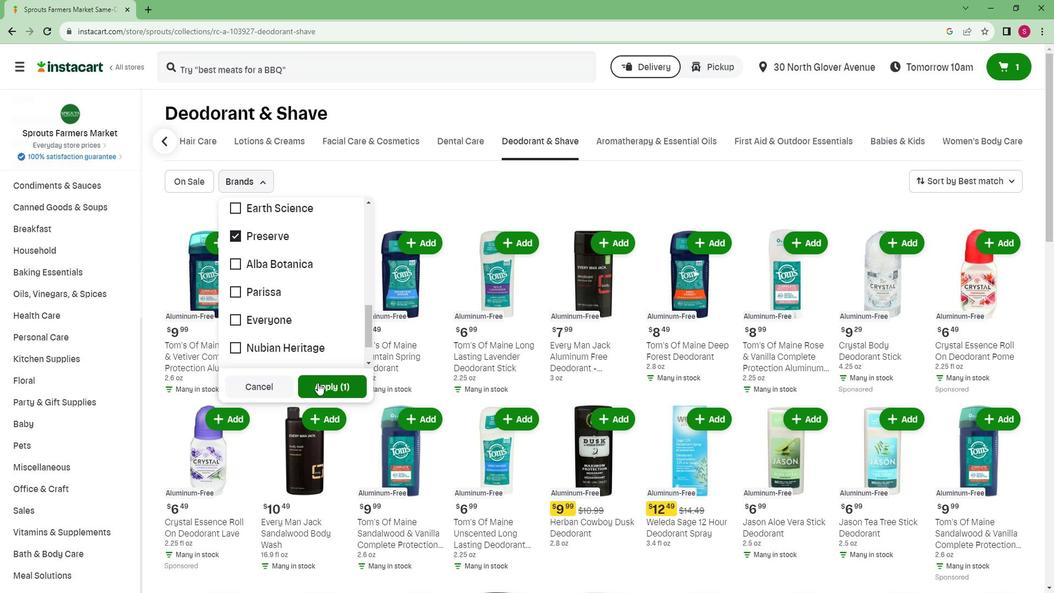 
Action: Mouse moved to (325, 357)
Screenshot: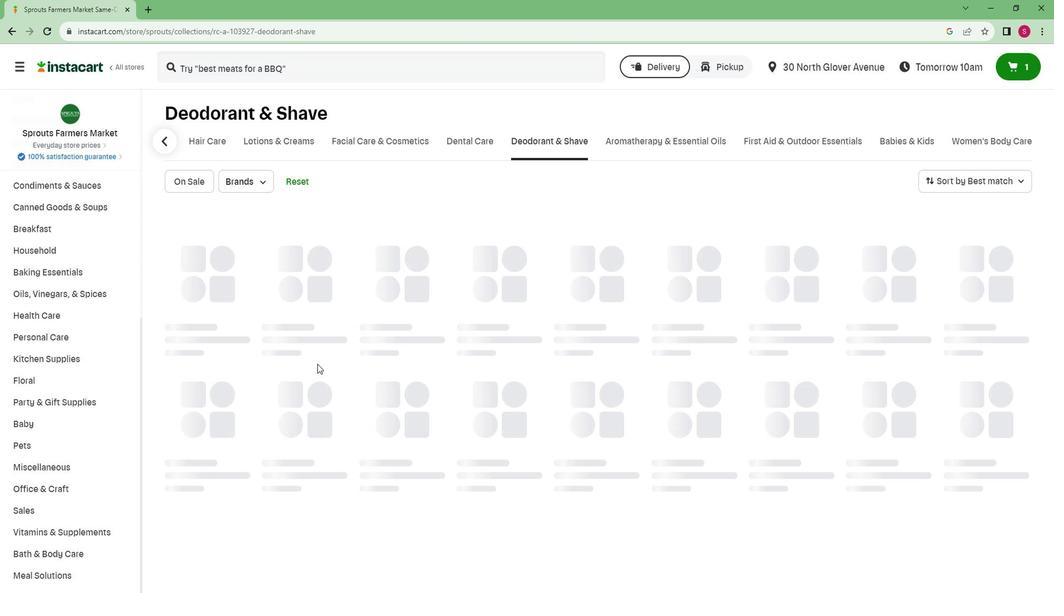 
